 Task: Create in the project AgileGenie in Backlog an issue 'Develop a new tool for automated testing of web application performance under high traffic and load conditions', assign it to team member softage.4@softage.net and change the status to IN PROGRESS. Create in the project AgileGenie in Backlog an issue 'Upgrade the user interface of a web application to improve usability and user experience', assign it to team member softage.1@softage.net and change the status to IN PROGRESS
Action: Mouse moved to (224, 57)
Screenshot: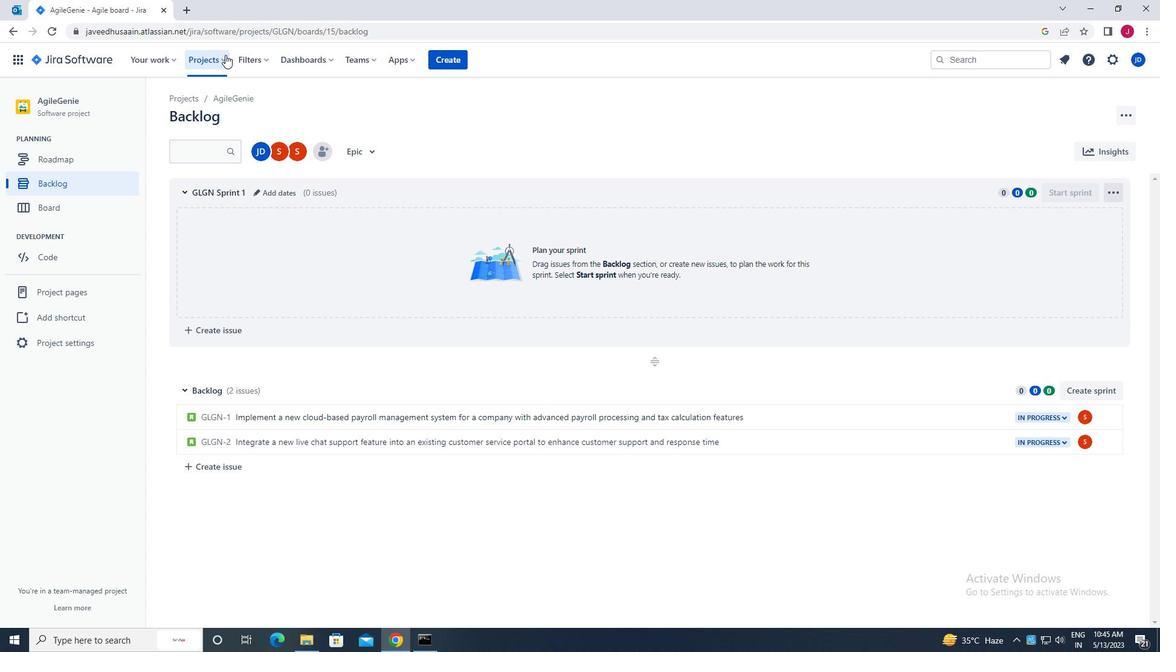 
Action: Mouse pressed left at (224, 57)
Screenshot: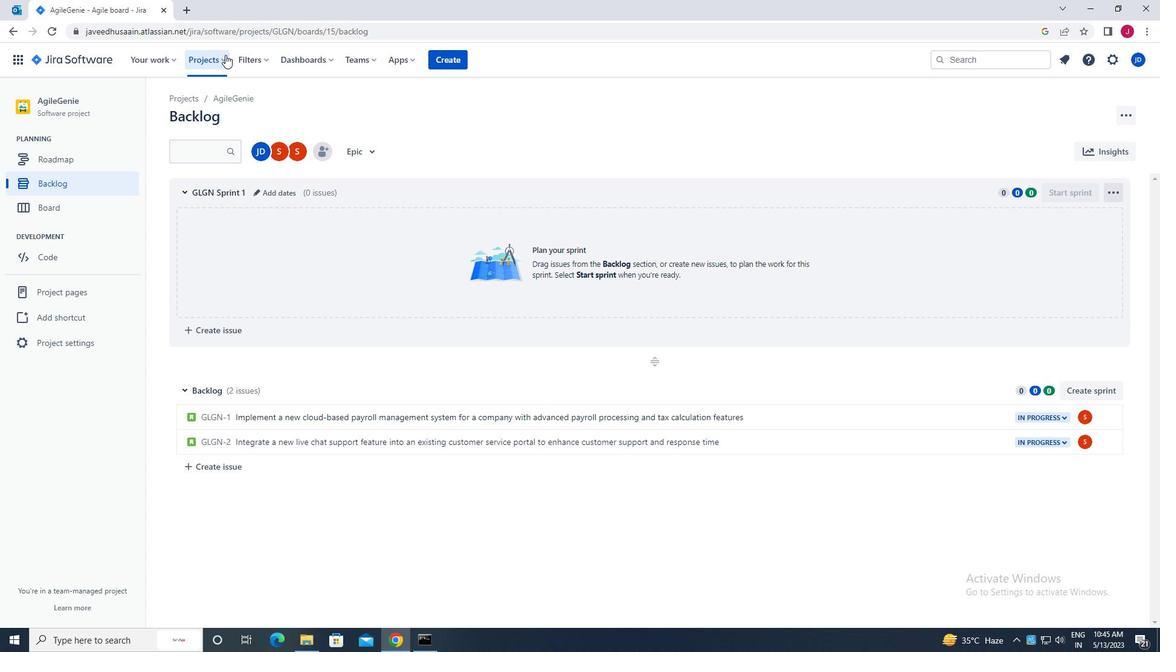 
Action: Mouse moved to (240, 113)
Screenshot: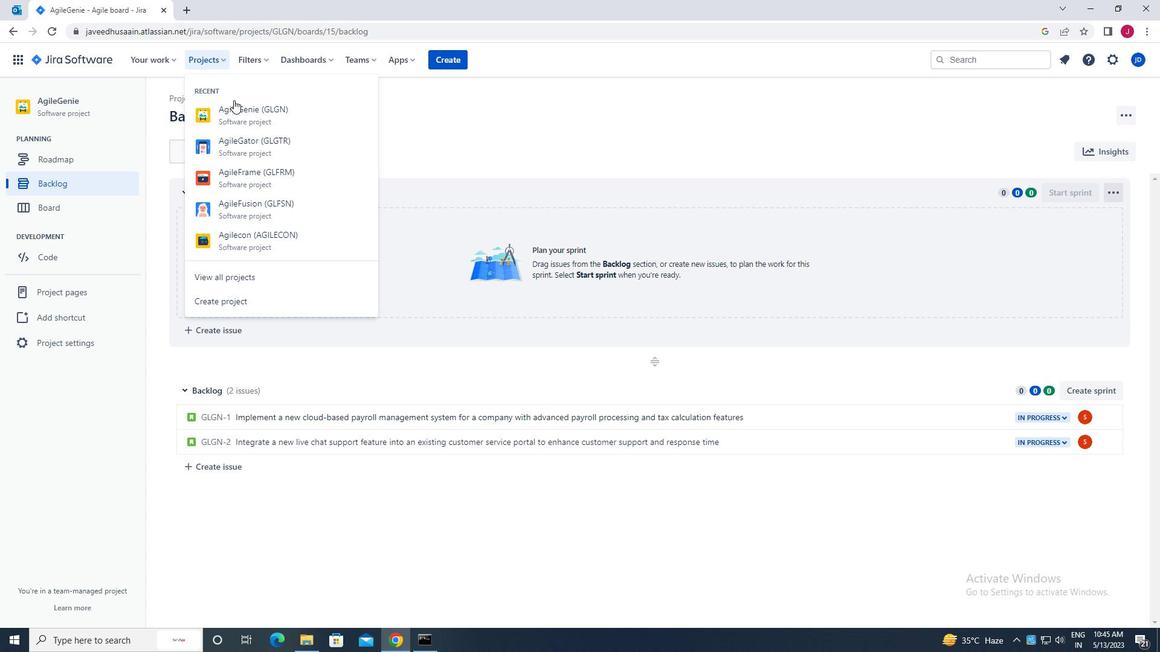 
Action: Mouse pressed left at (240, 113)
Screenshot: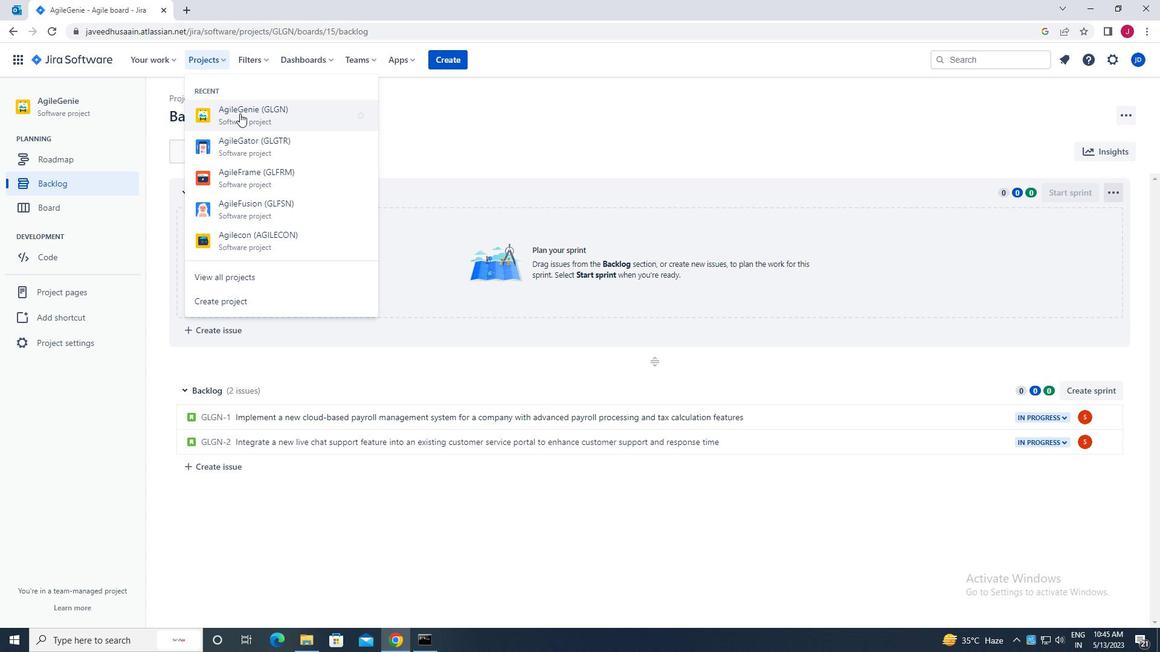 
Action: Mouse moved to (83, 183)
Screenshot: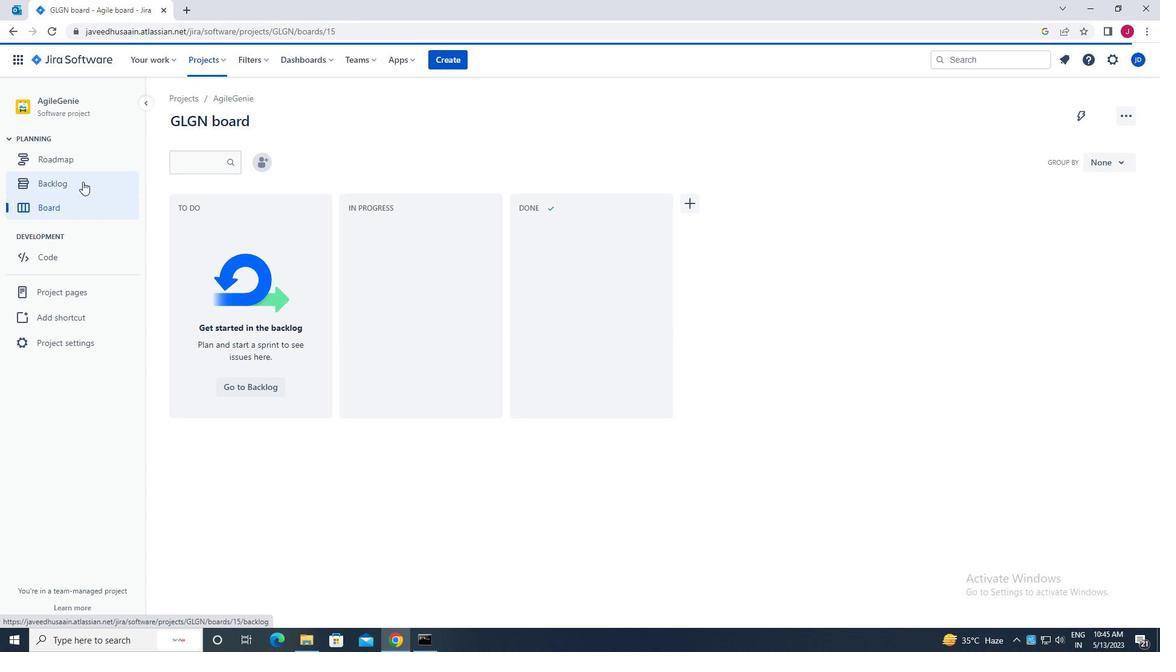 
Action: Mouse pressed left at (83, 183)
Screenshot: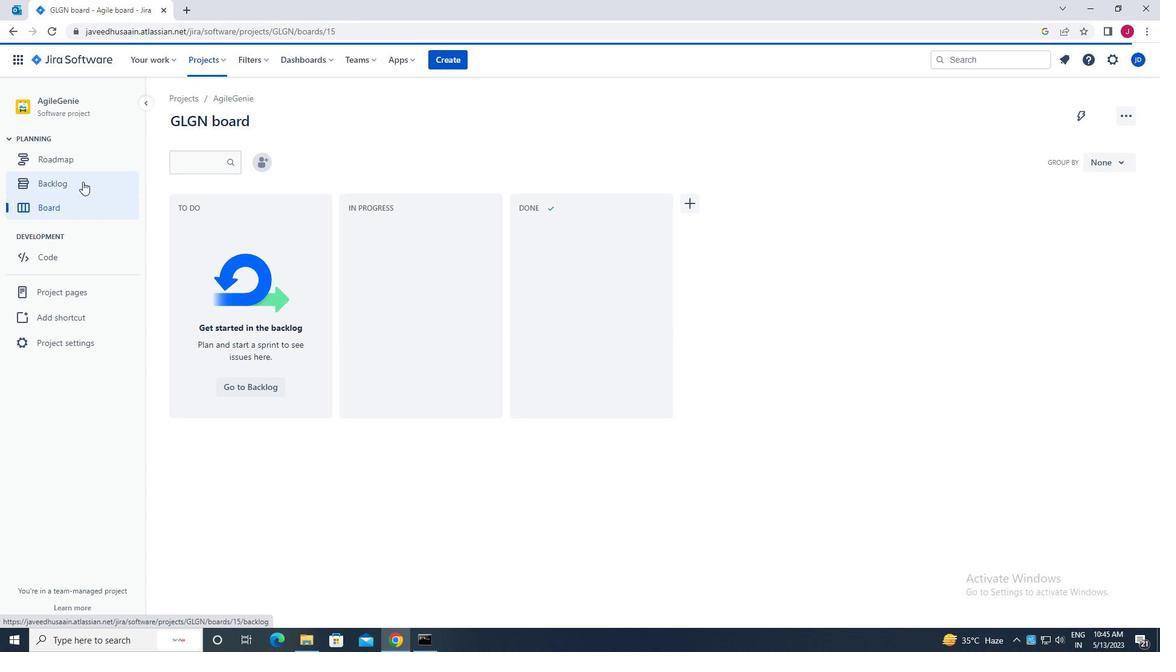 
Action: Mouse moved to (386, 307)
Screenshot: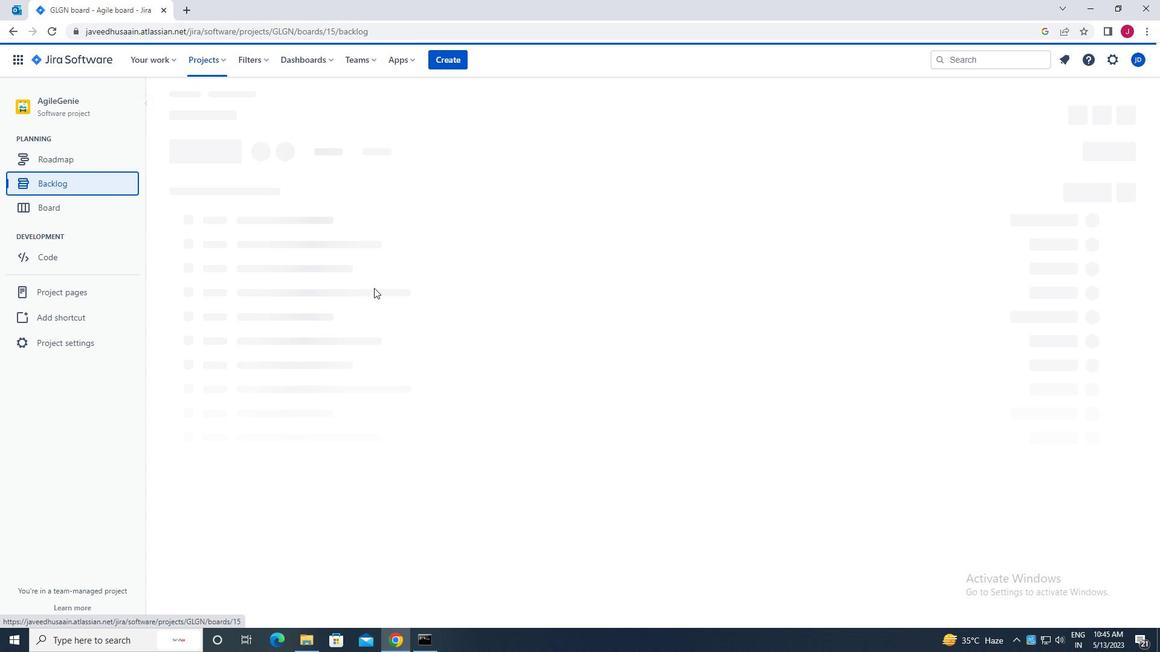 
Action: Mouse scrolled (386, 306) with delta (0, 0)
Screenshot: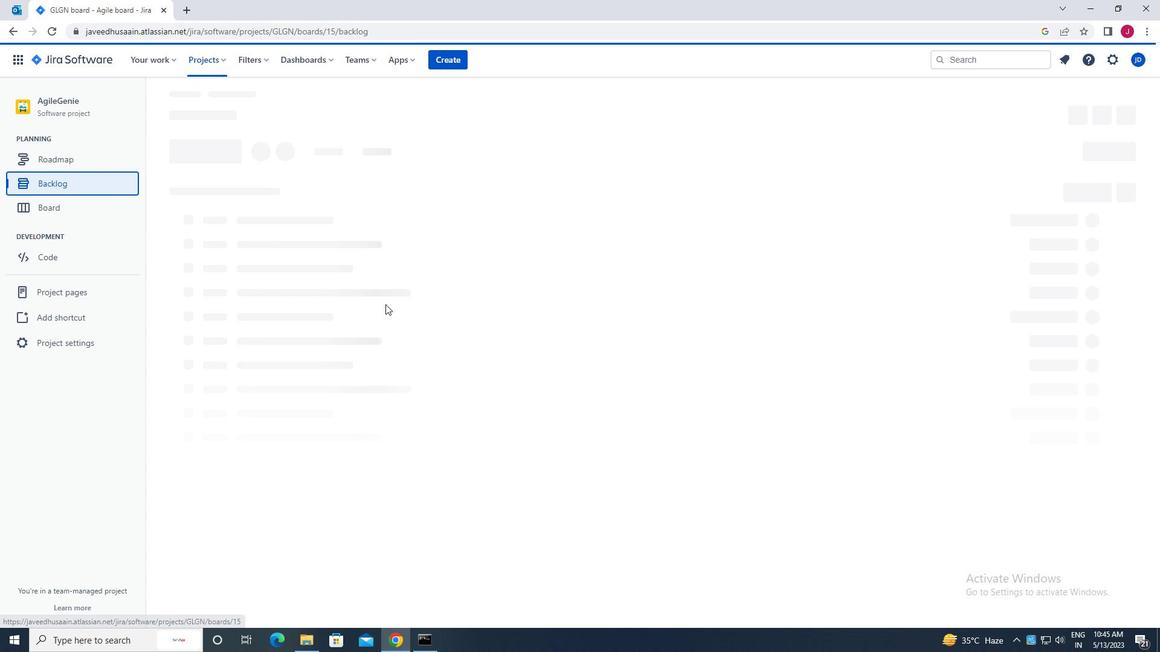 
Action: Mouse moved to (386, 307)
Screenshot: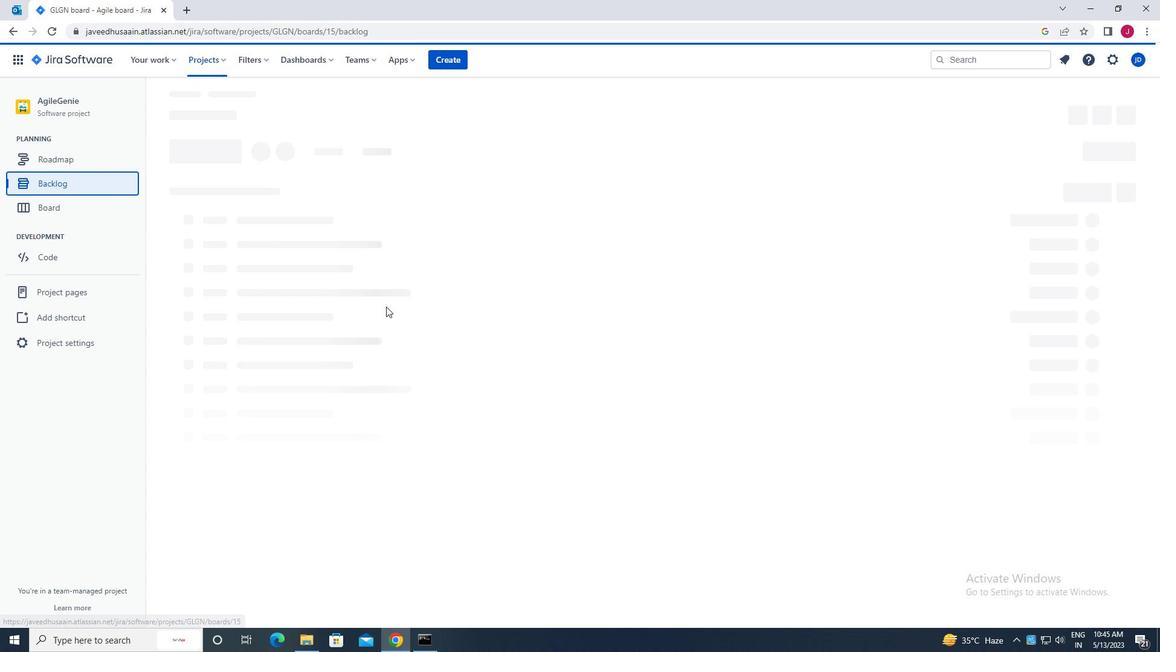 
Action: Mouse scrolled (386, 307) with delta (0, 0)
Screenshot: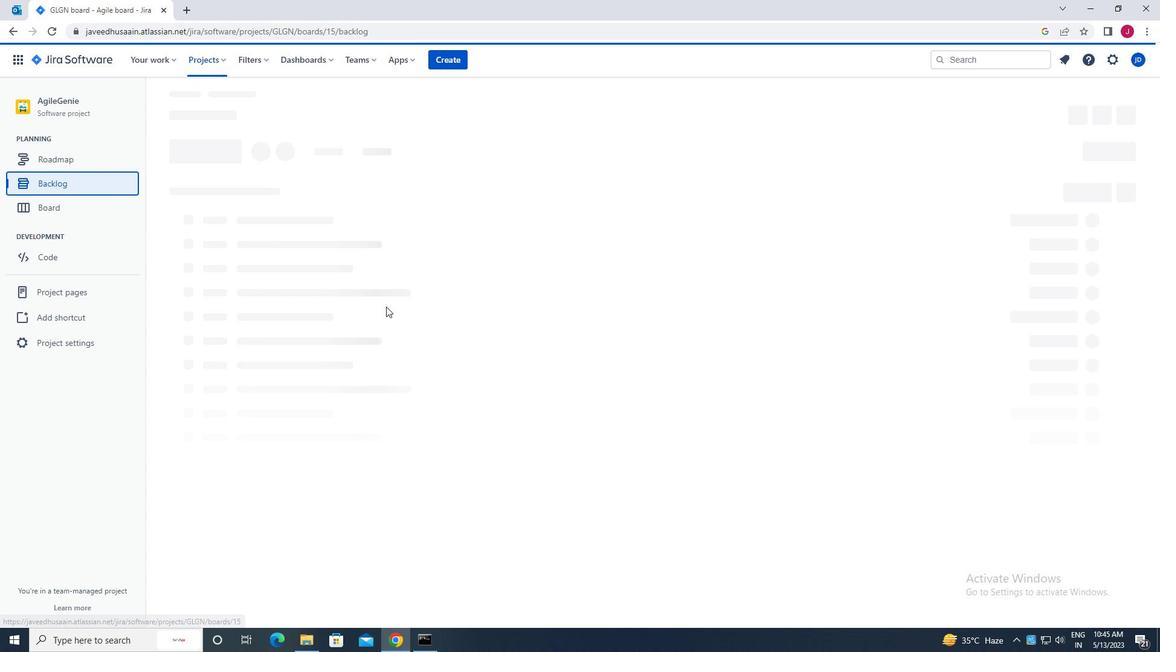
Action: Mouse scrolled (386, 307) with delta (0, 0)
Screenshot: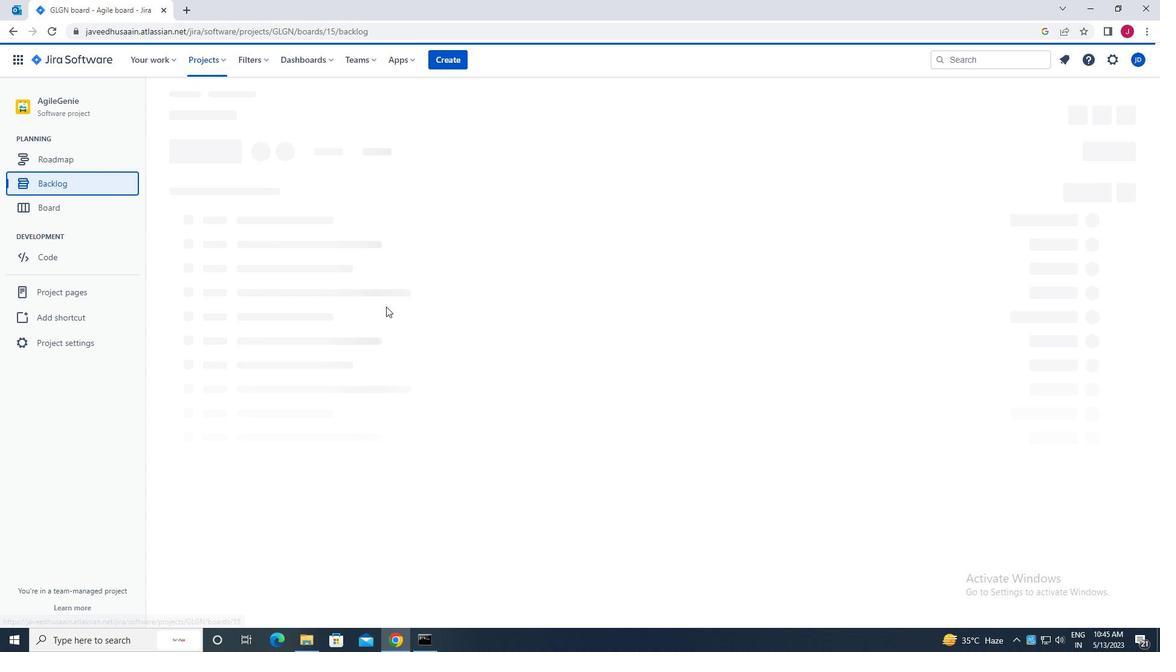 
Action: Mouse moved to (233, 462)
Screenshot: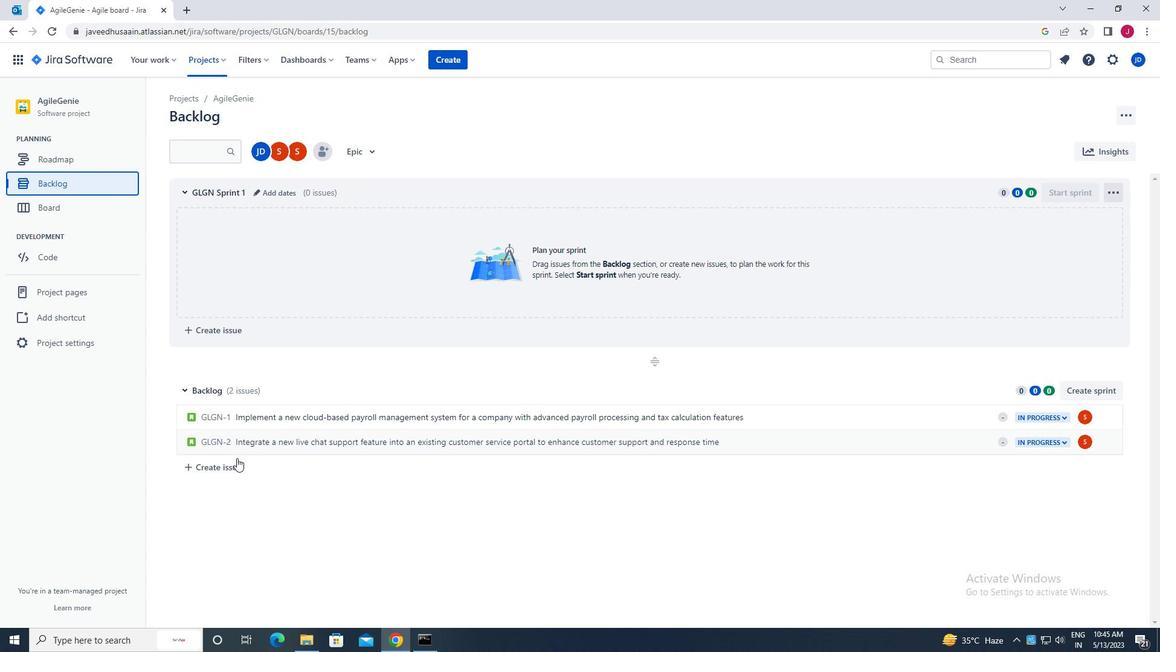 
Action: Mouse pressed left at (233, 462)
Screenshot: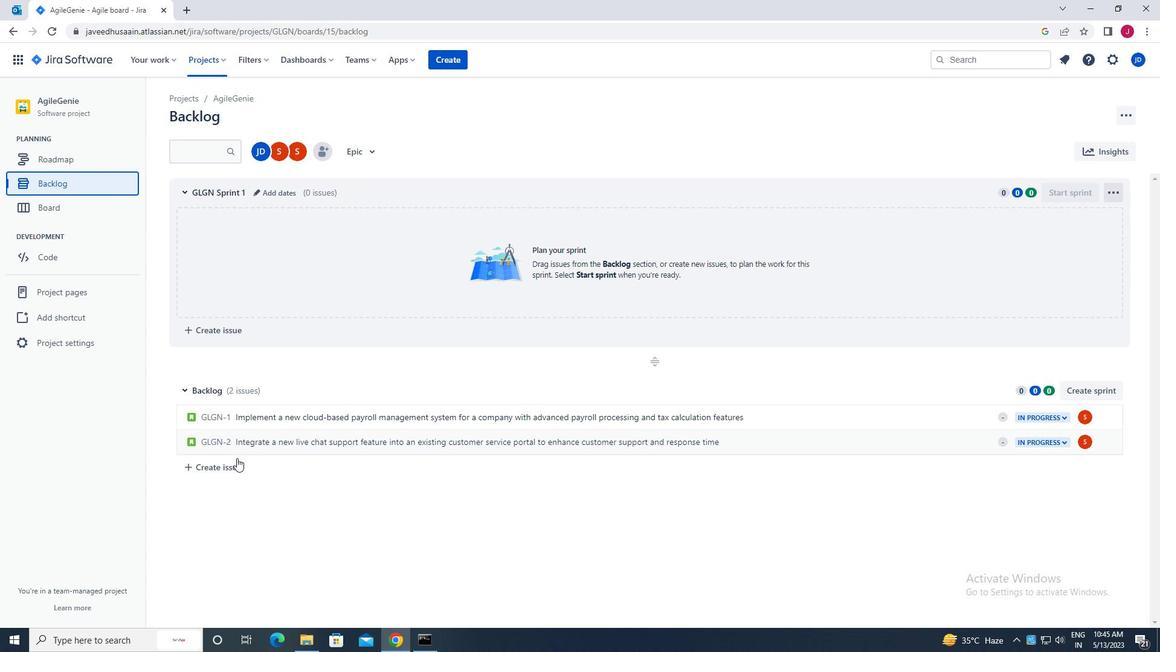 
Action: Mouse moved to (269, 464)
Screenshot: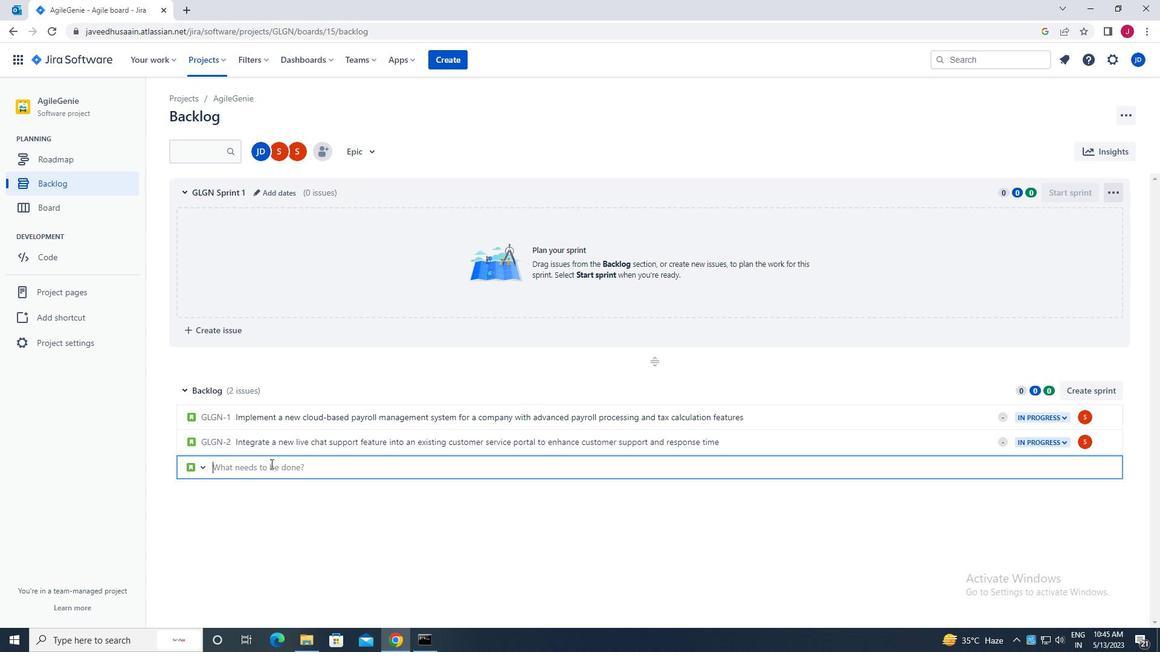 
Action: Key pressed d<Key.caps_lock>evelop<Key.space>a<Key.space>new<Key.space>tool<Key.space>for<Key.space>automated<Key.space>testing<Key.space>of<Key.space>web<Key.space>application<Key.space>performance<Key.space>under<Key.space>high<Key.space>traffic<Key.space>and<Key.space>load<Key.space>conditions<Key.enter>
Screenshot: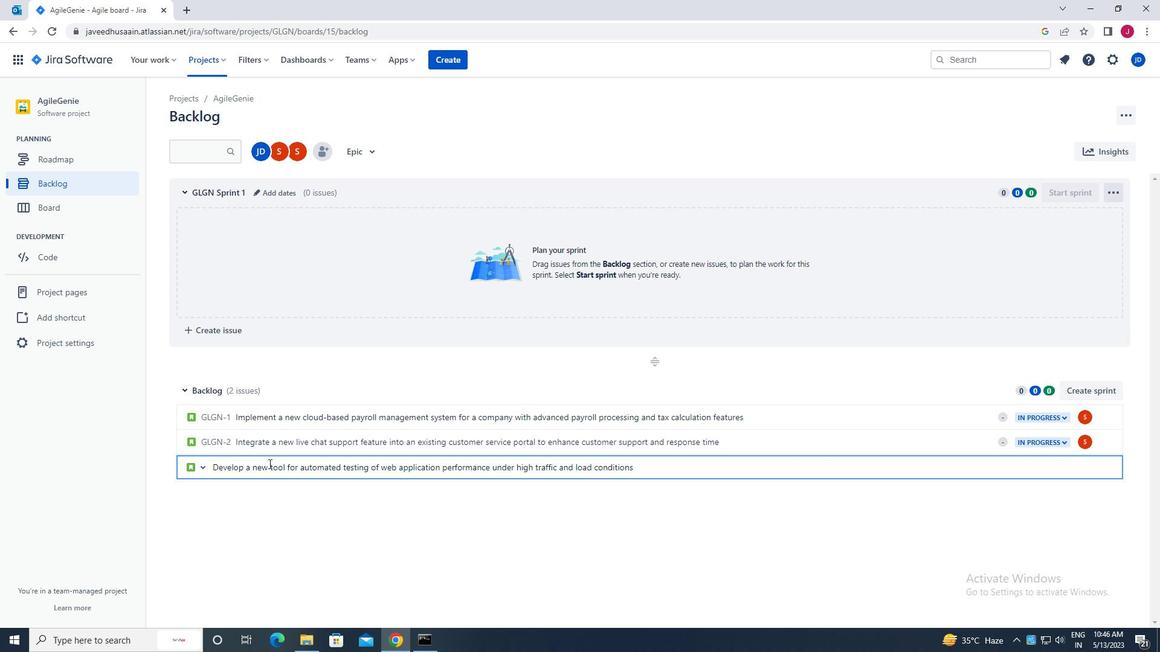 
Action: Mouse moved to (1084, 465)
Screenshot: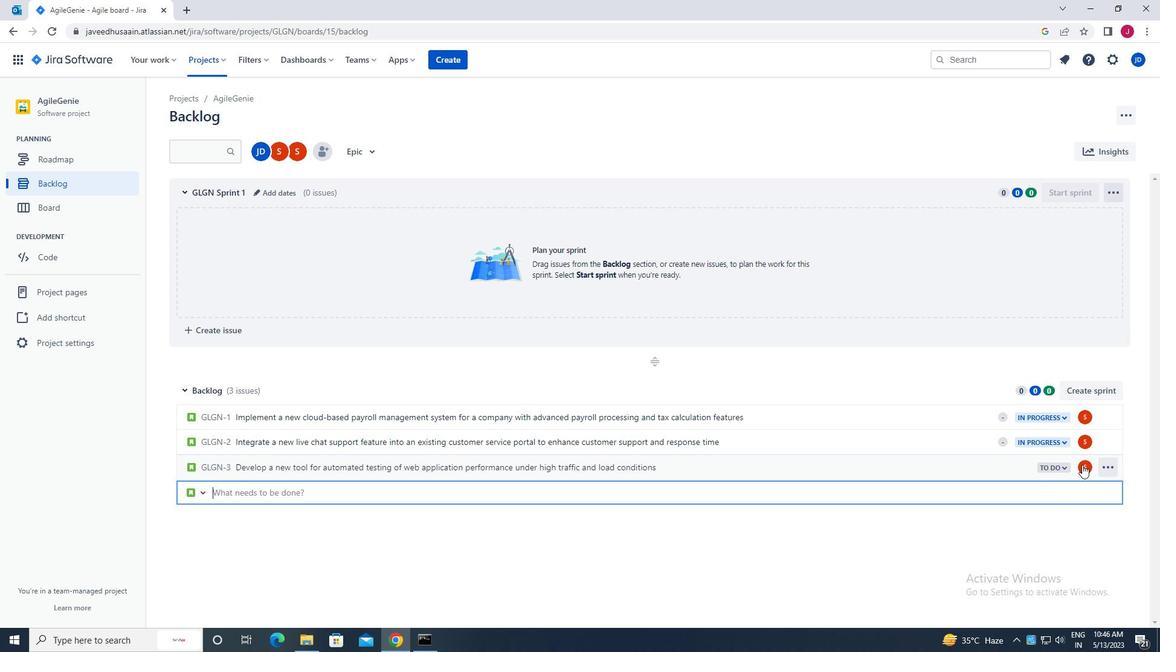 
Action: Mouse pressed left at (1084, 465)
Screenshot: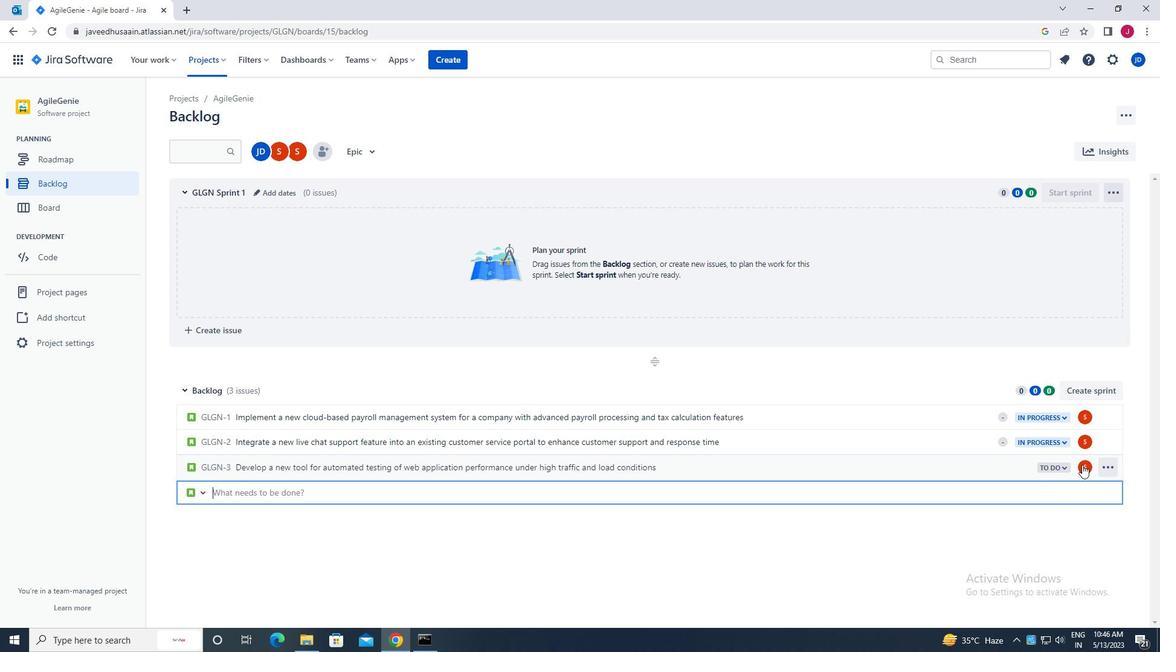 
Action: Mouse moved to (1004, 498)
Screenshot: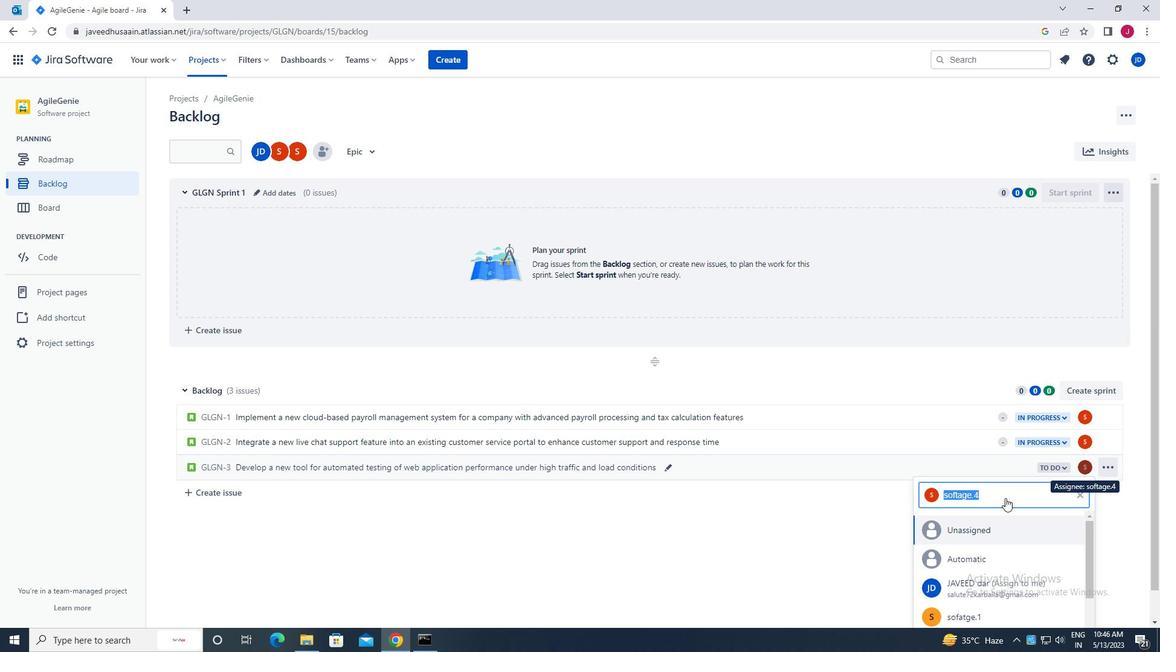 
Action: Key pressed soft
Screenshot: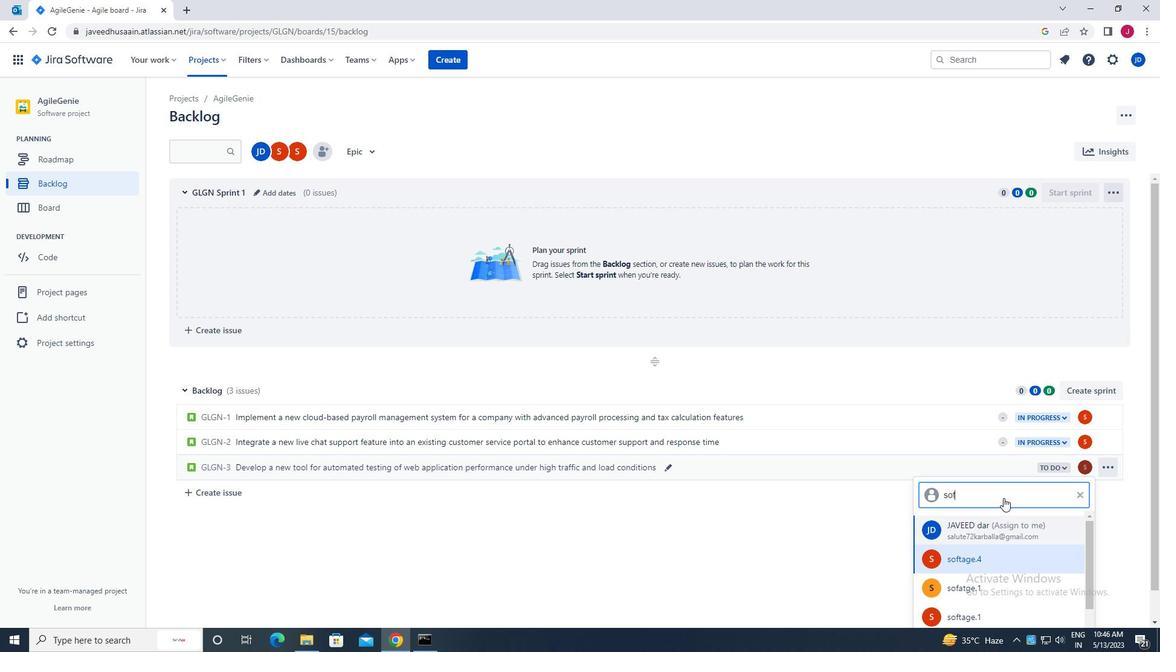 
Action: Mouse moved to (1021, 531)
Screenshot: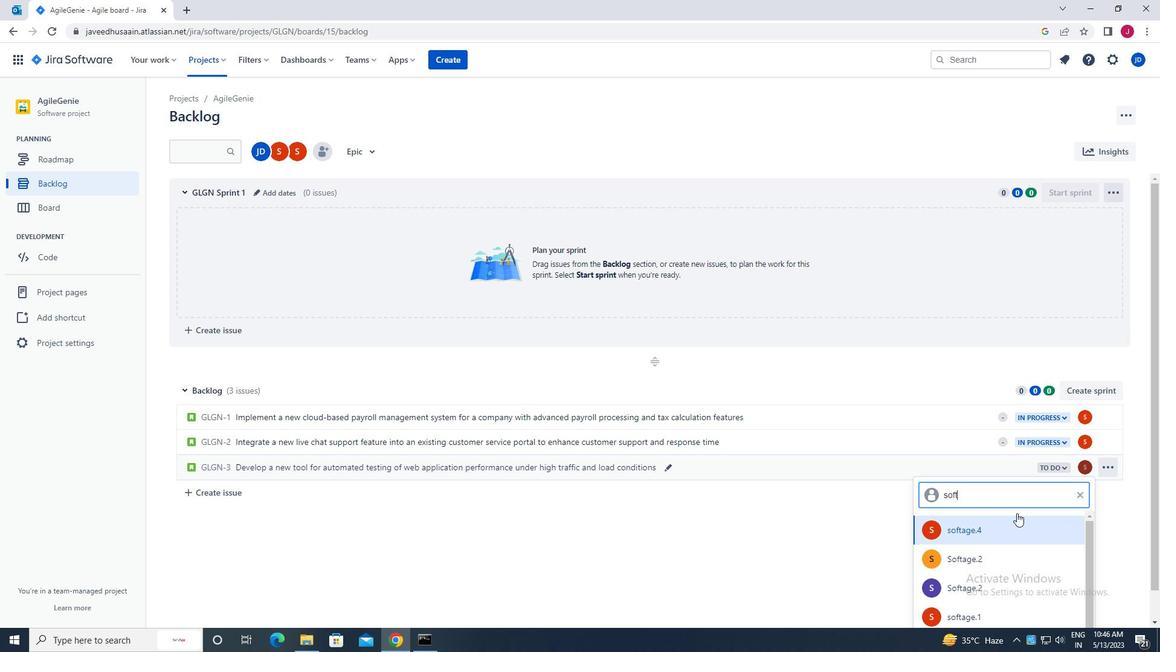 
Action: Mouse pressed left at (1021, 531)
Screenshot: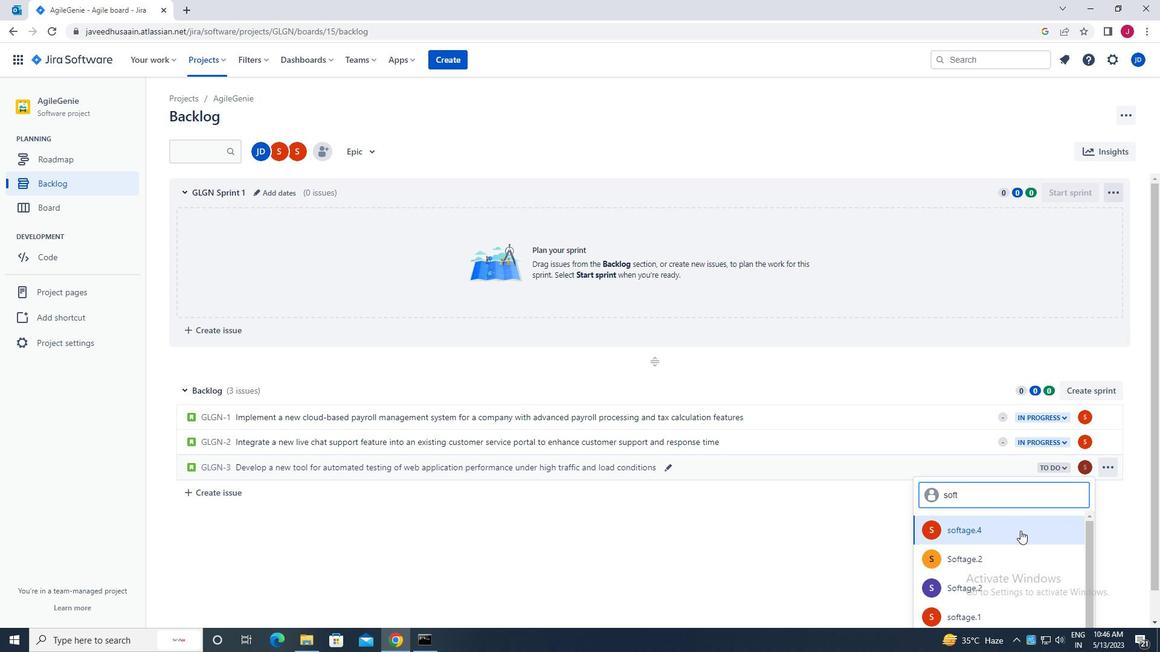 
Action: Mouse moved to (1057, 469)
Screenshot: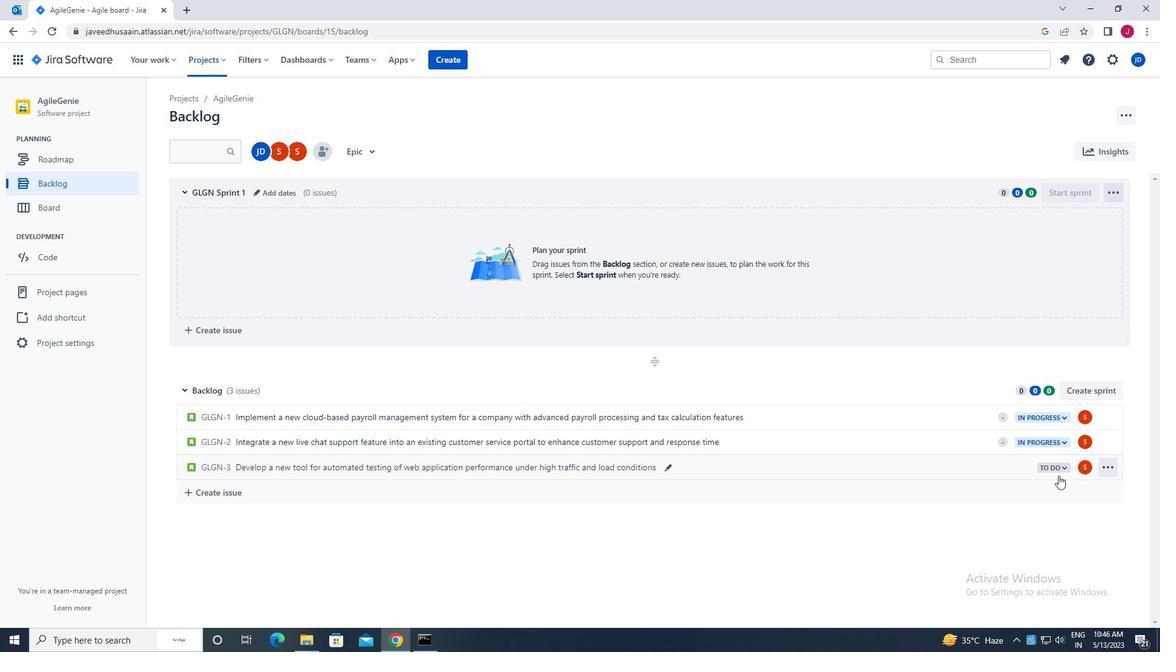 
Action: Mouse pressed left at (1057, 469)
Screenshot: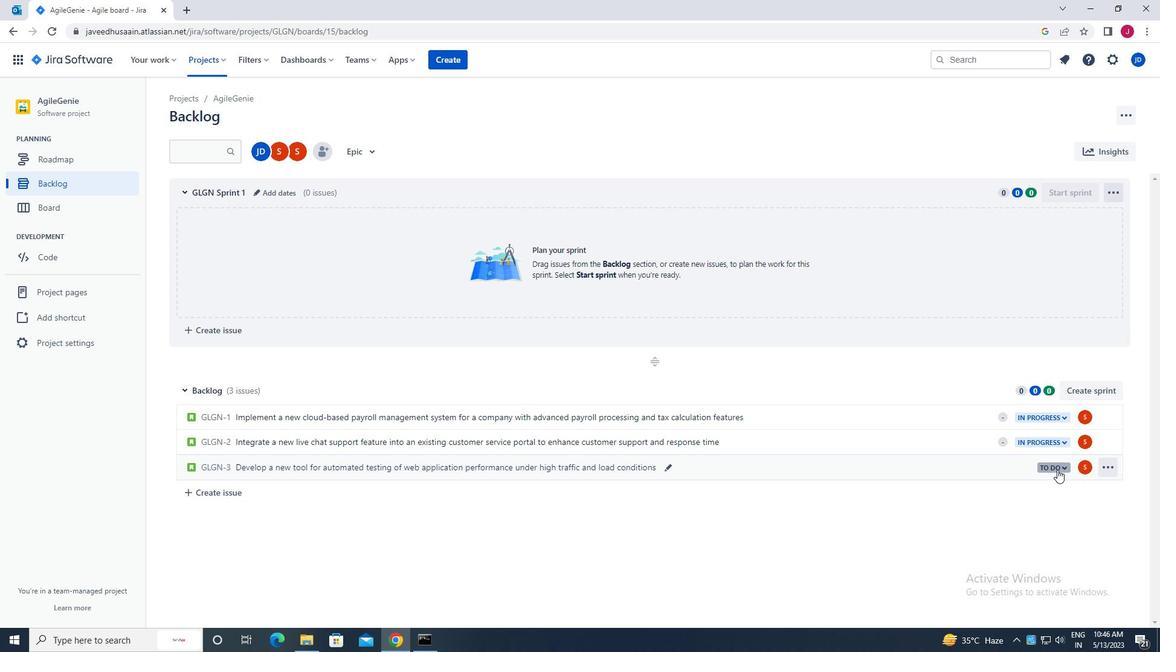 
Action: Mouse moved to (983, 490)
Screenshot: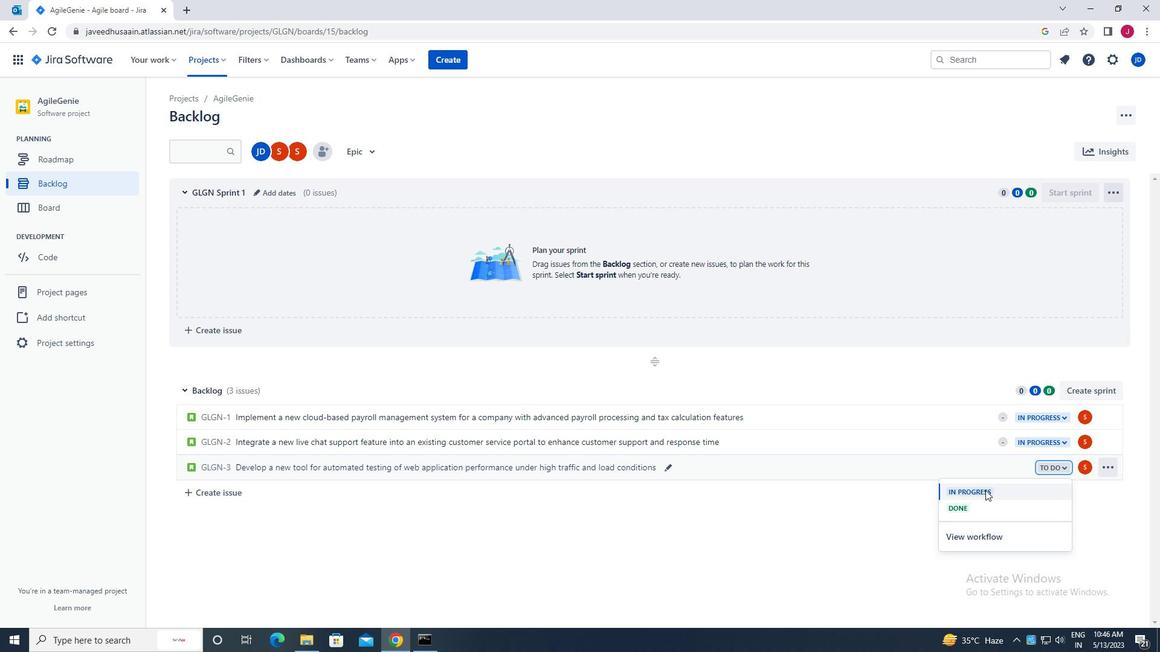 
Action: Mouse pressed left at (983, 490)
Screenshot: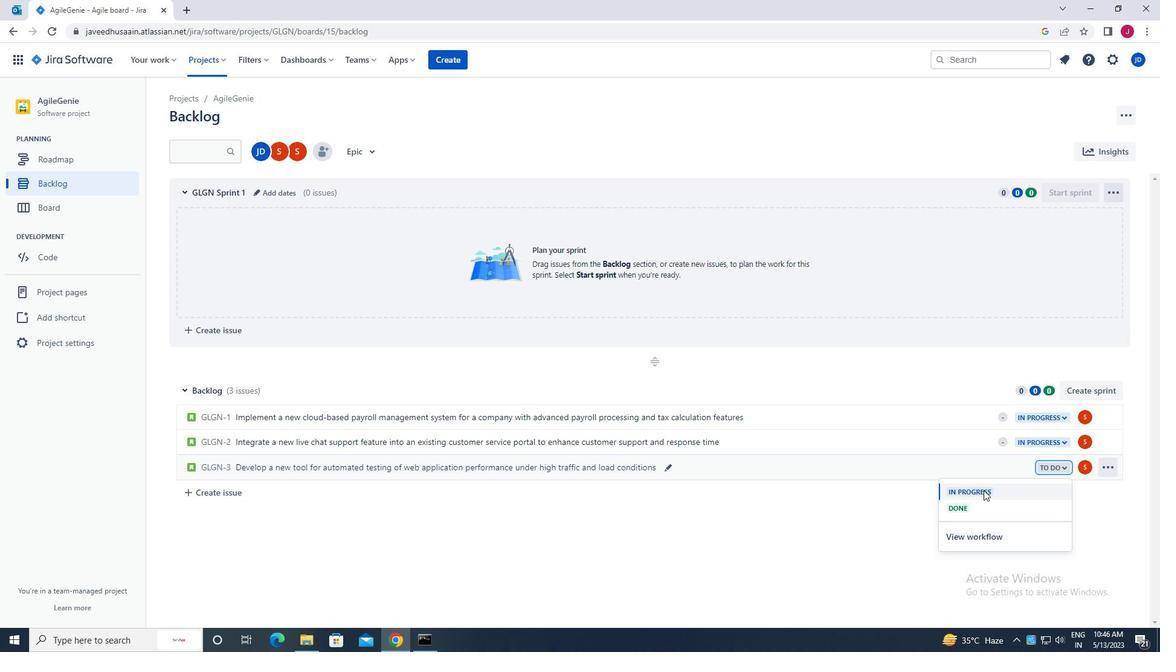 
Action: Mouse moved to (246, 495)
Screenshot: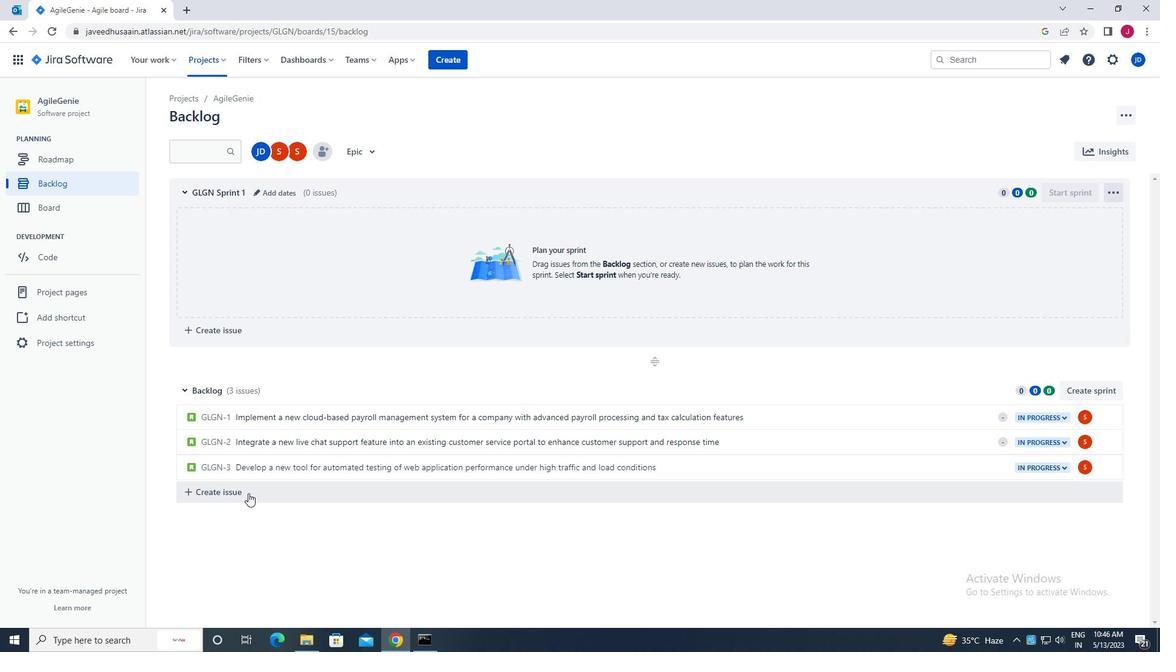 
Action: Mouse pressed left at (246, 495)
Screenshot: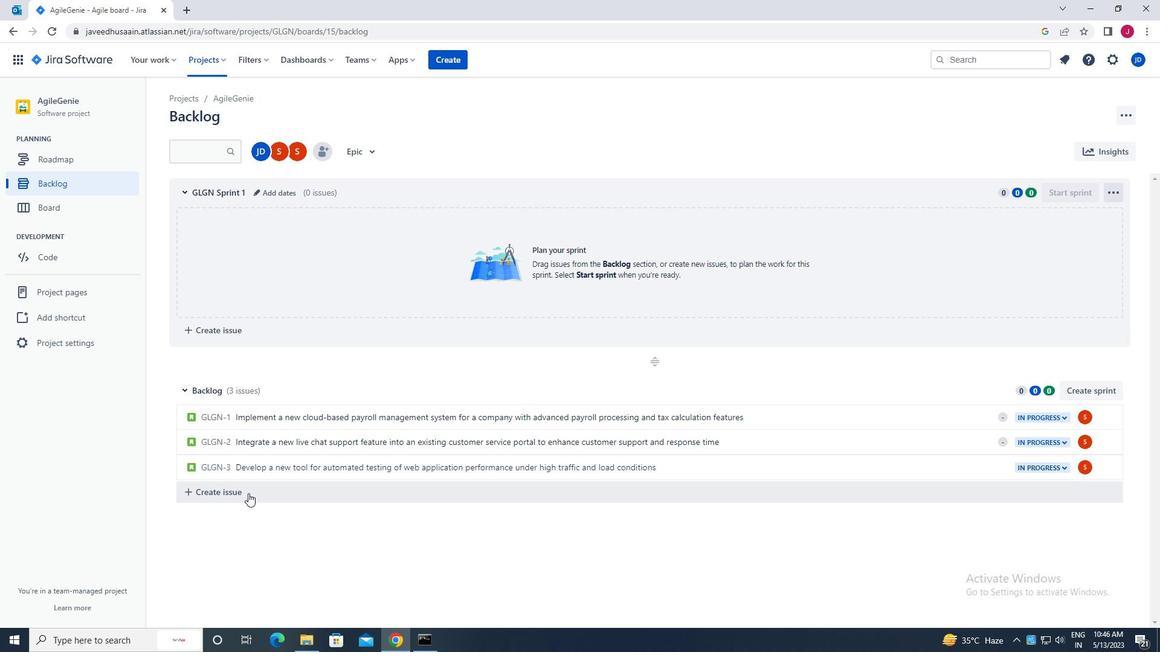 
Action: Mouse moved to (302, 492)
Screenshot: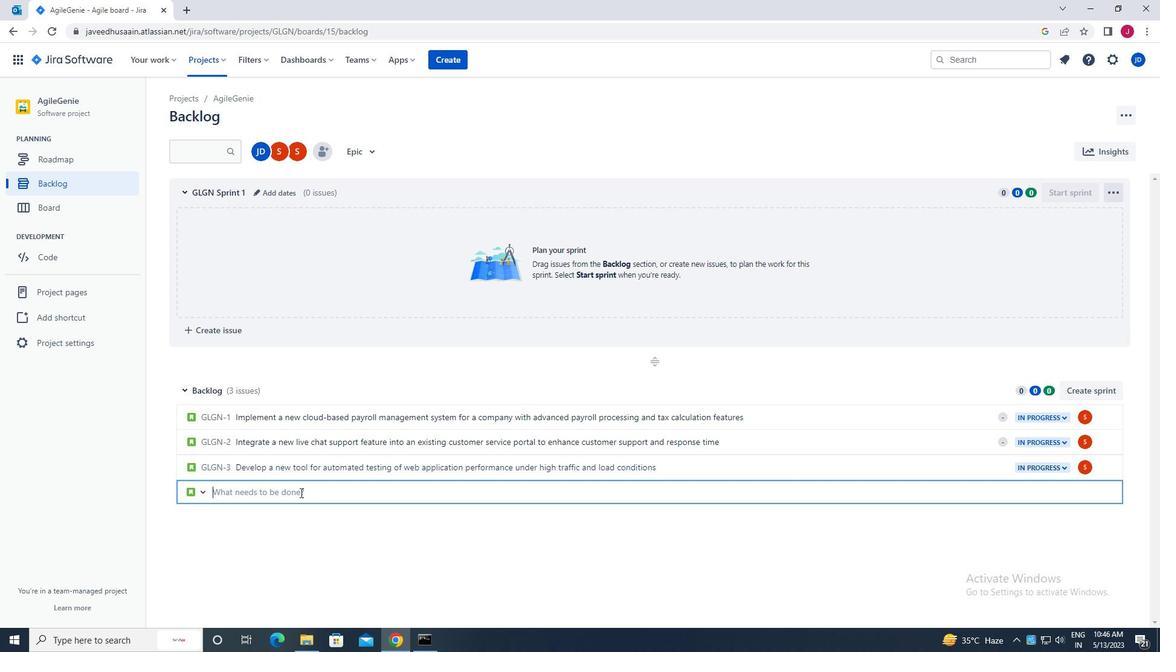 
Action: Key pressed <Key.caps_lock>u<Key.caps_lock>pgrade<Key.space>the<Key.space>user<Key.space>interface<Key.space>of<Key.space>a<Key.space>web<Key.space>application<Key.space>to<Key.space>improve<Key.space>usabiliy<Key.backspace>ty<Key.space>and<Key.space>user<Key.space>experience<Key.enter>
Screenshot: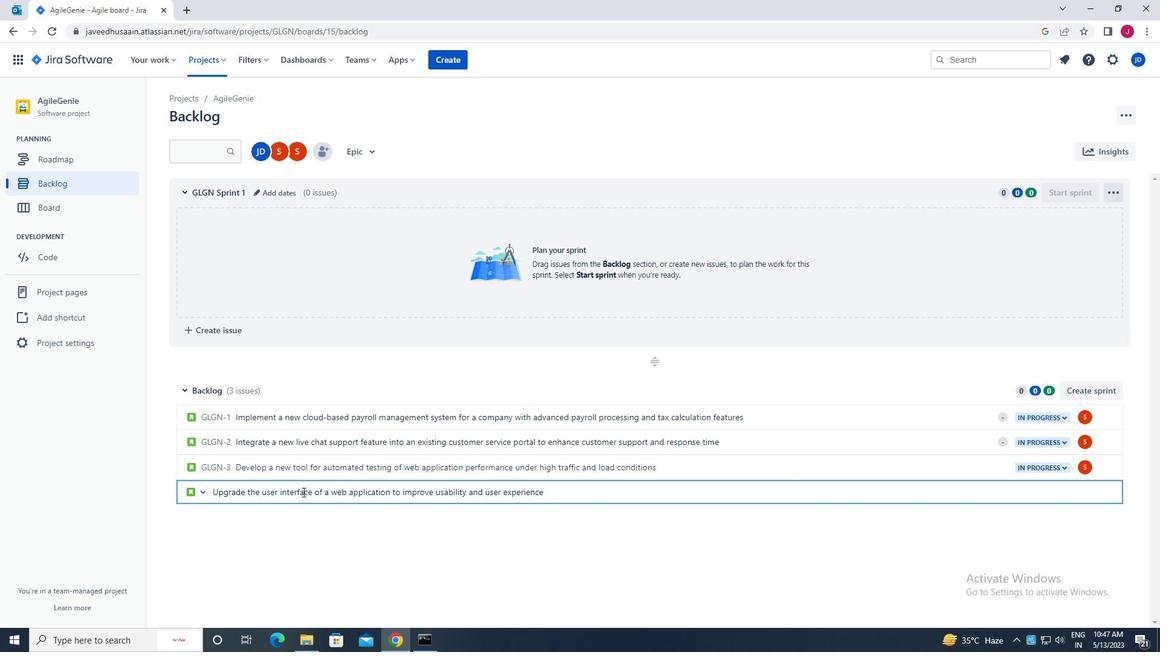 
Action: Mouse moved to (1086, 492)
Screenshot: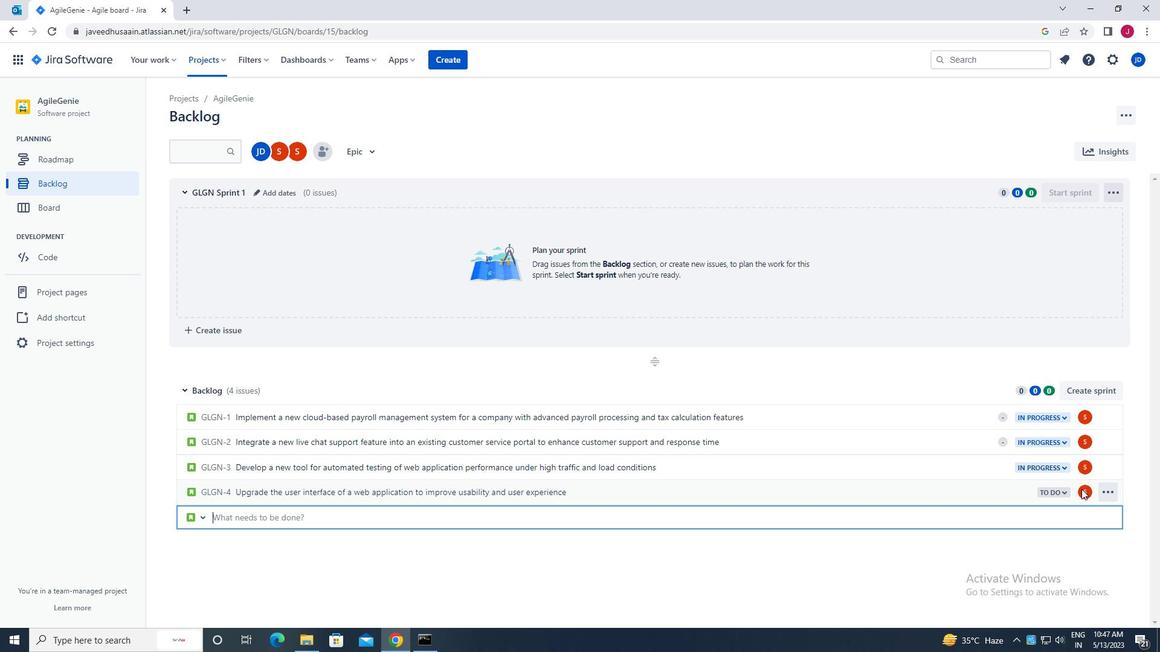 
Action: Mouse pressed left at (1086, 492)
Screenshot: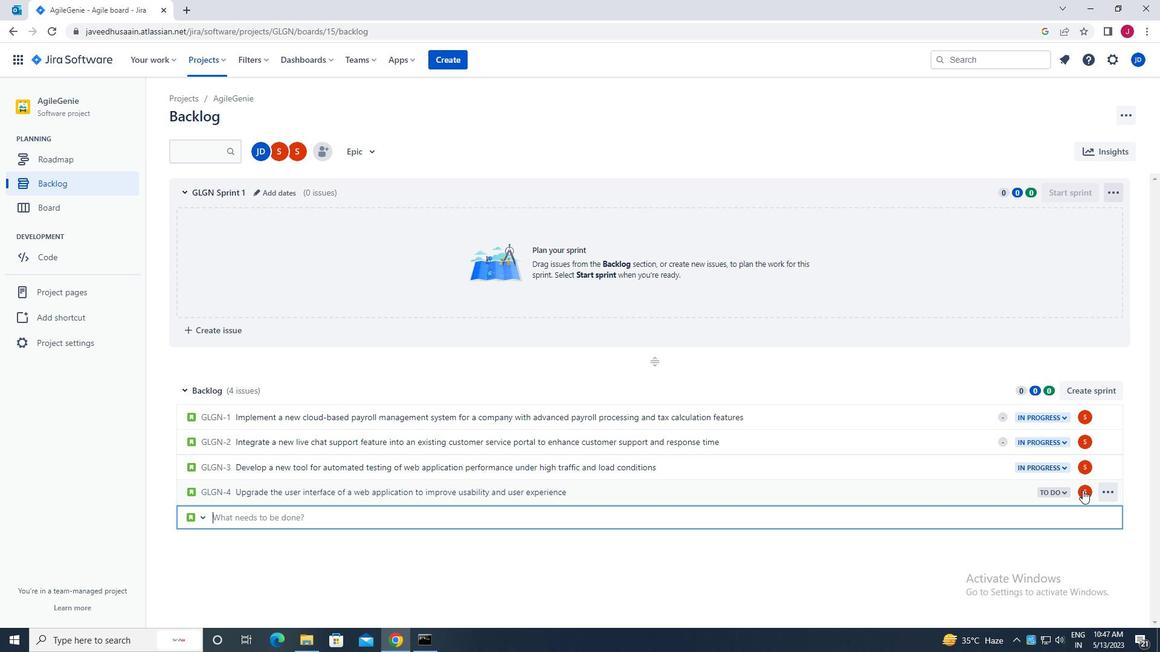 
Action: Mouse moved to (982, 510)
Screenshot: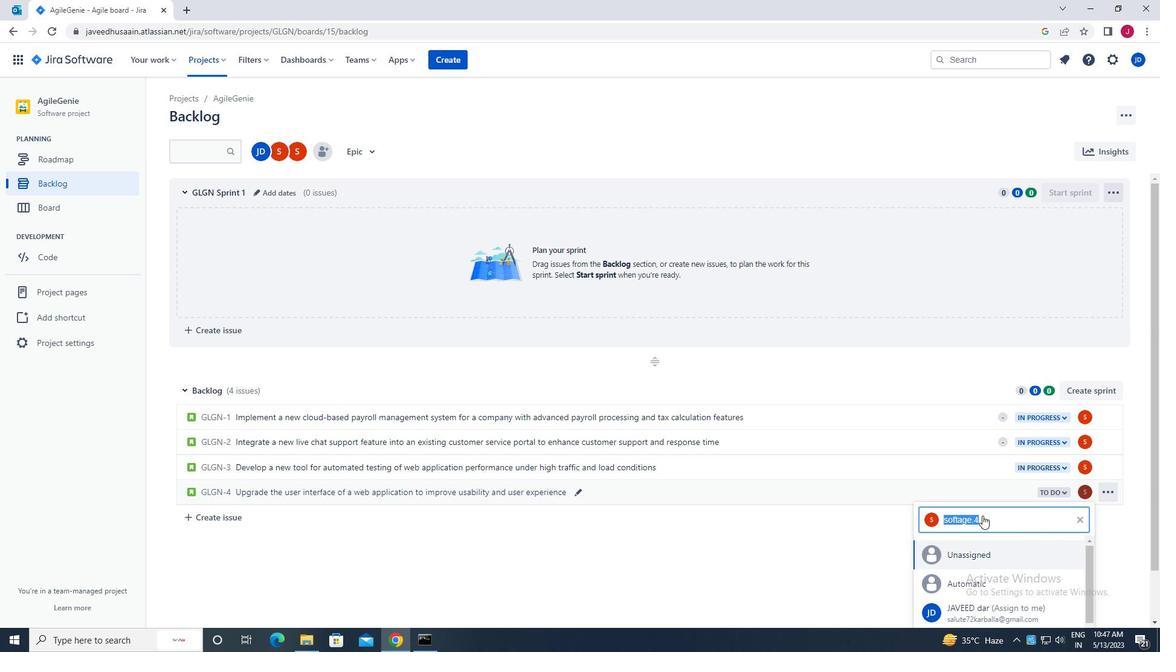 
Action: Key pressed soft
Screenshot: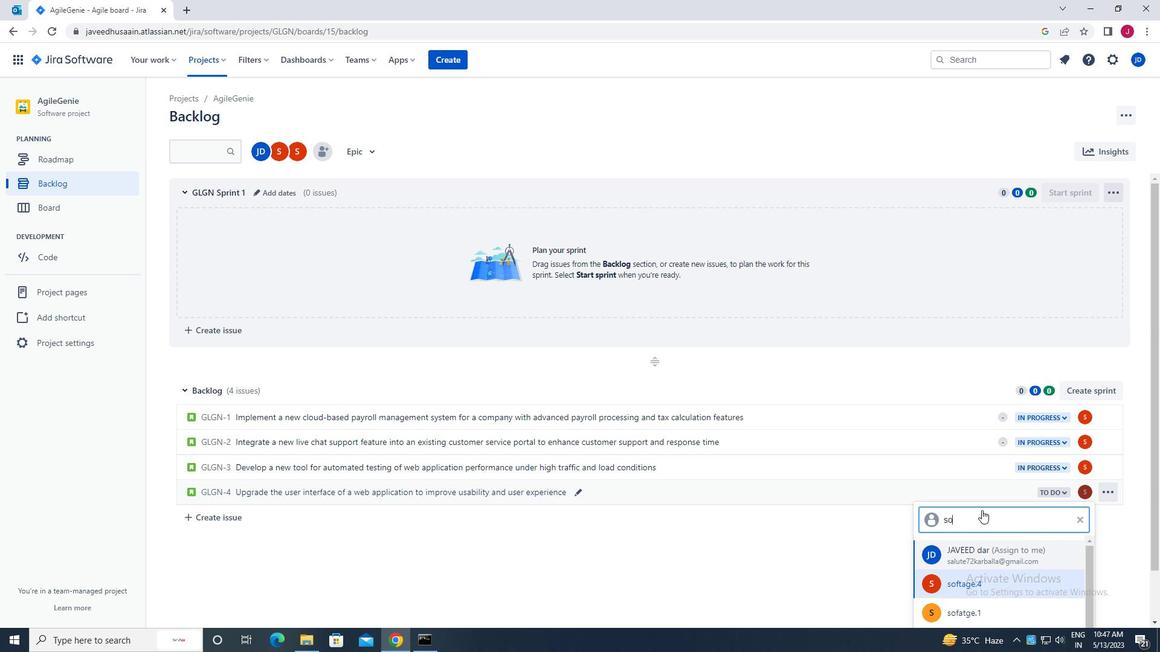 
Action: Mouse moved to (996, 567)
Screenshot: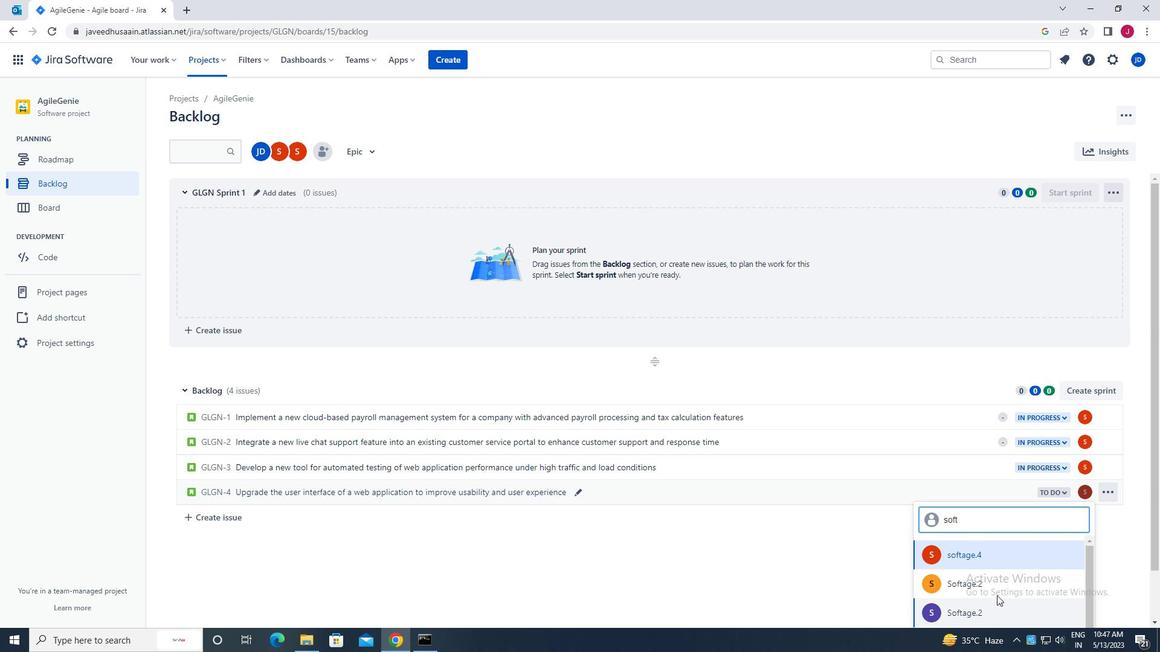 
Action: Mouse scrolled (996, 567) with delta (0, 0)
Screenshot: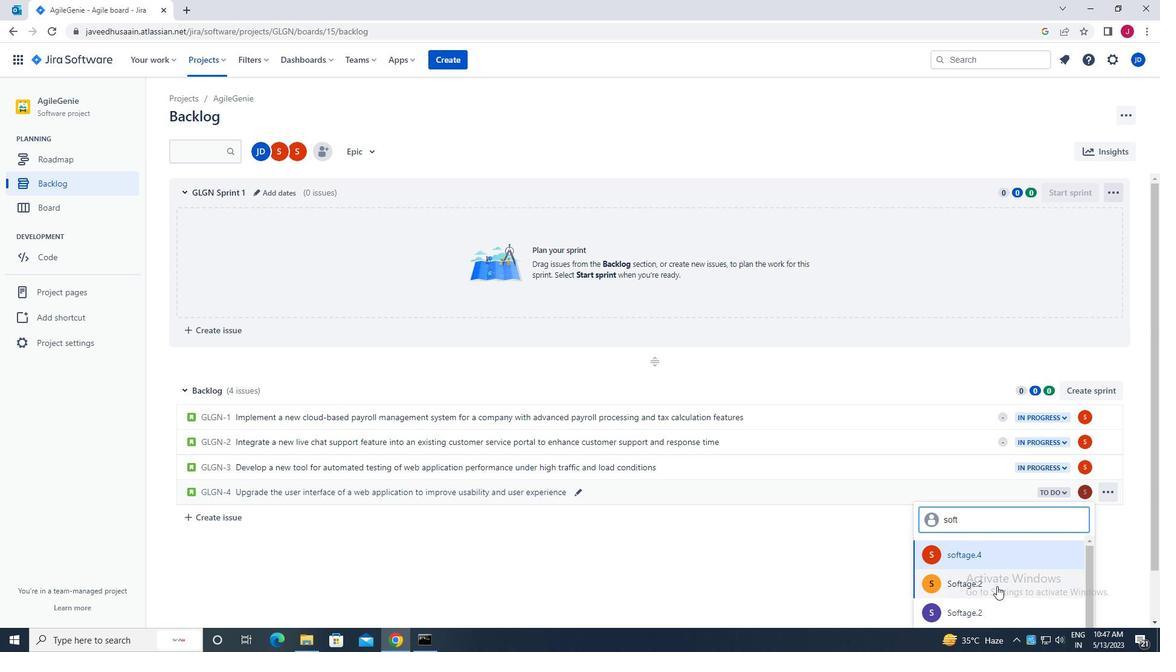 
Action: Mouse scrolled (996, 567) with delta (0, 0)
Screenshot: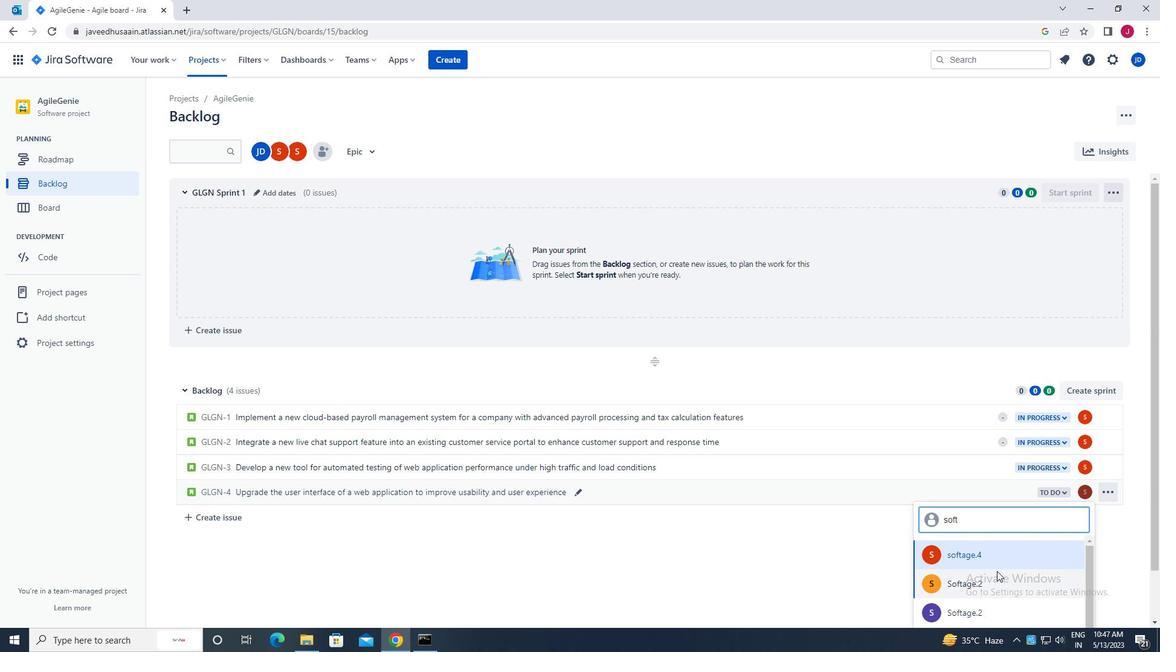 
Action: Mouse scrolled (996, 567) with delta (0, 0)
Screenshot: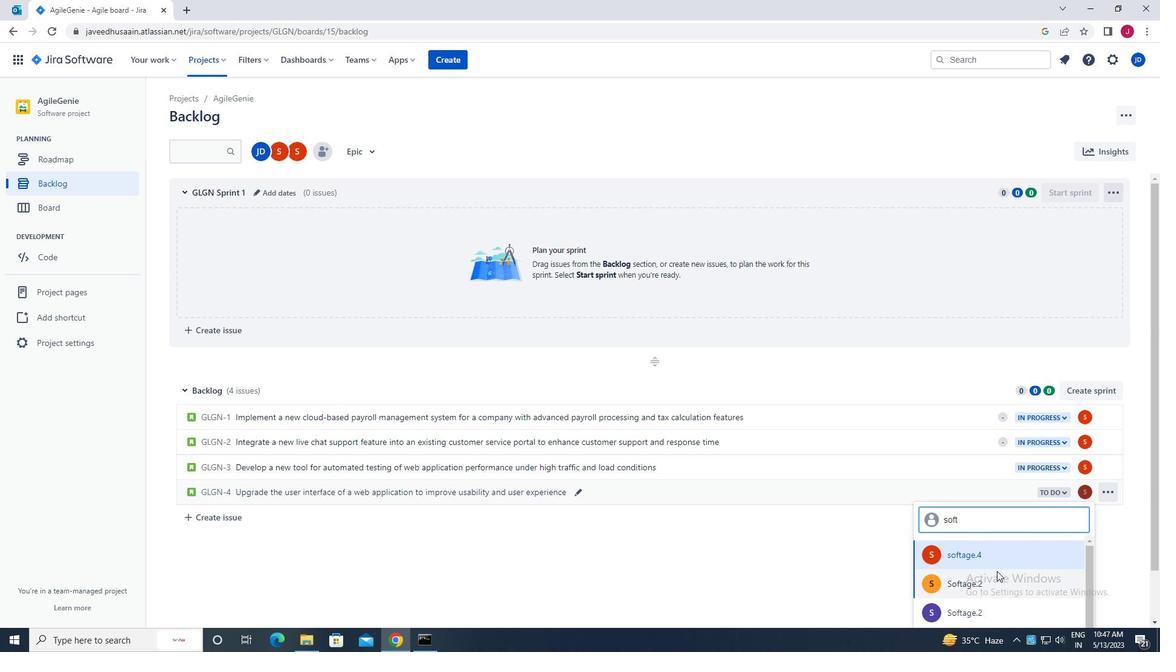 
Action: Mouse scrolled (996, 567) with delta (0, 0)
Screenshot: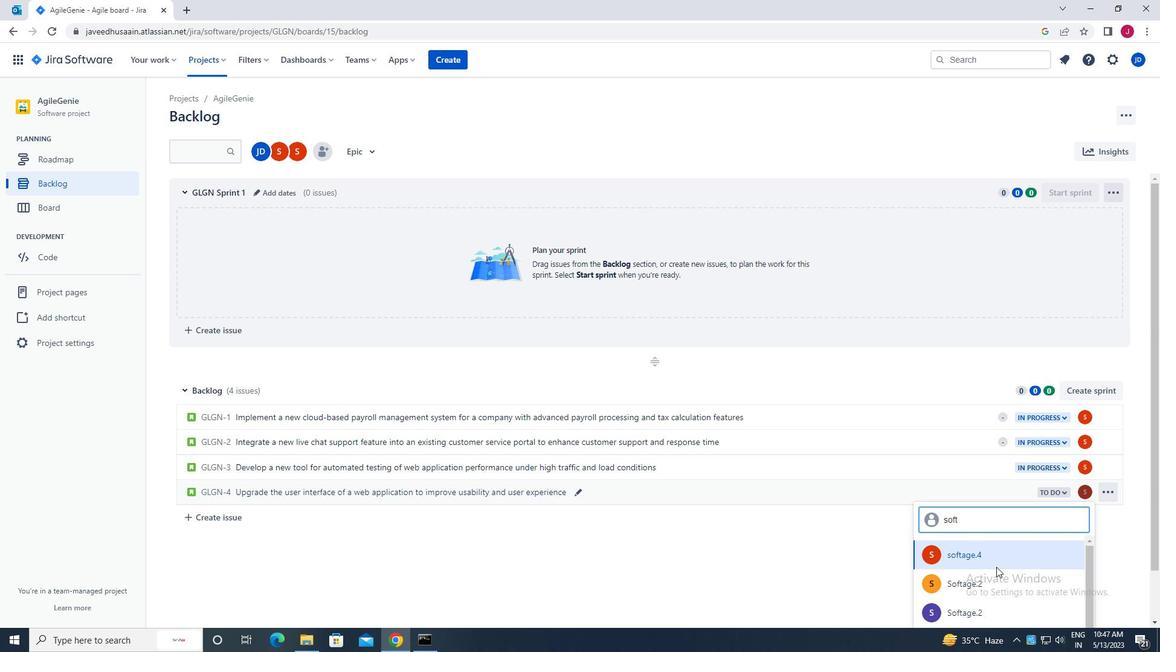 
Action: Mouse moved to (987, 593)
Screenshot: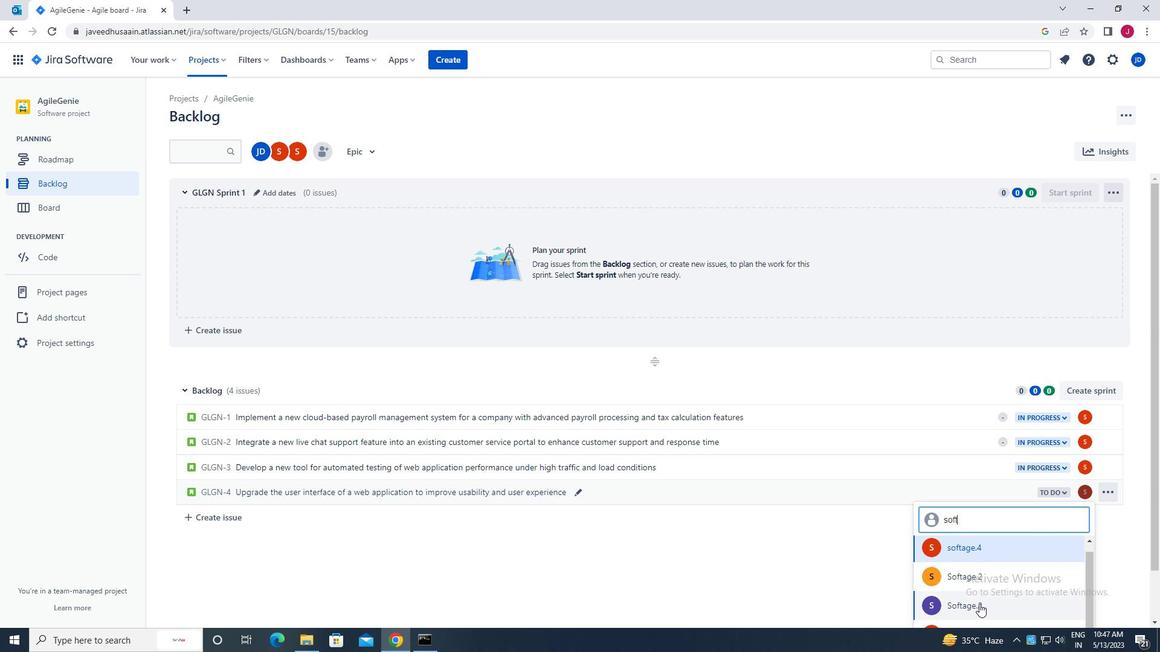 
Action: Mouse scrolled (987, 593) with delta (0, 0)
Screenshot: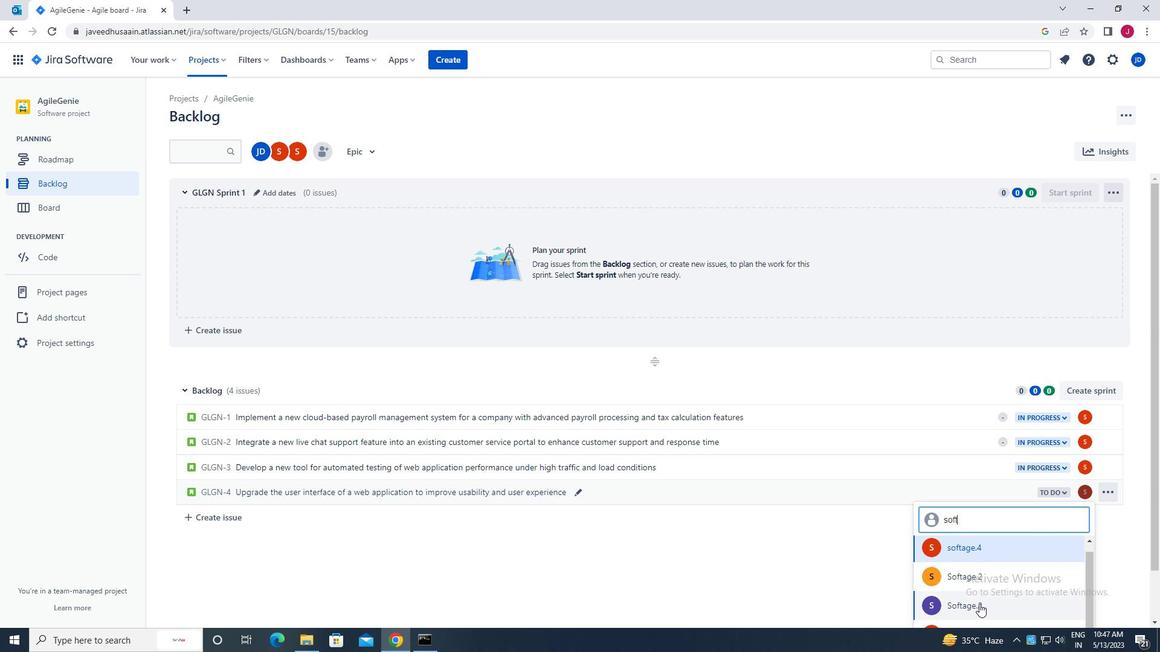
Action: Mouse moved to (988, 591)
Screenshot: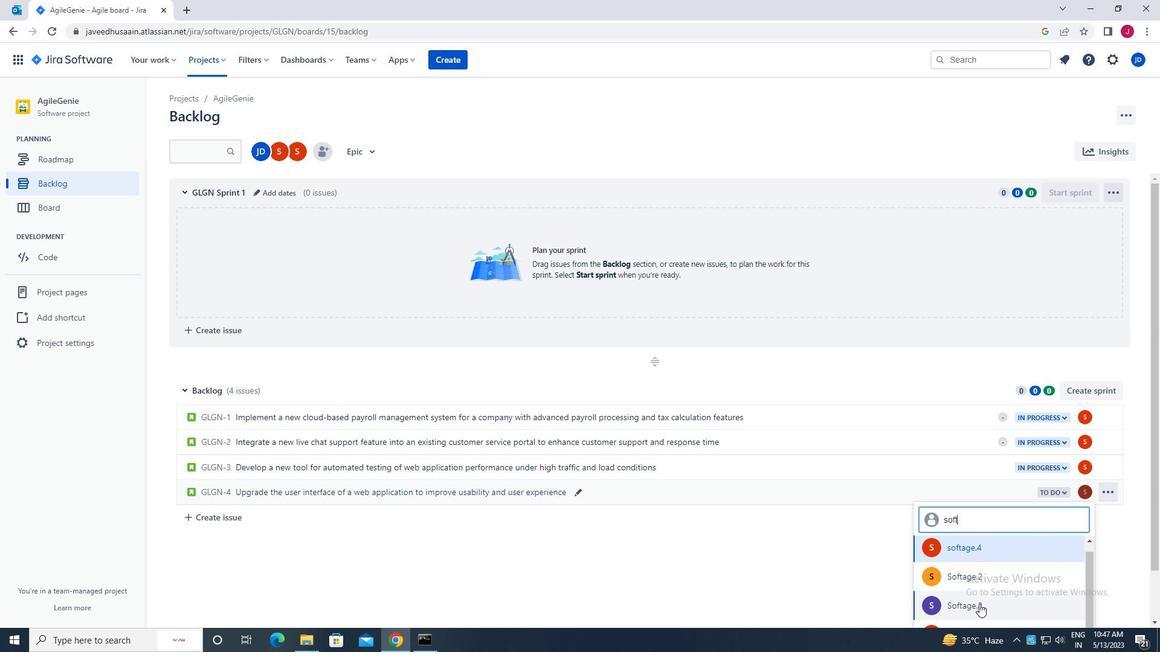 
Action: Mouse scrolled (988, 591) with delta (0, 0)
Screenshot: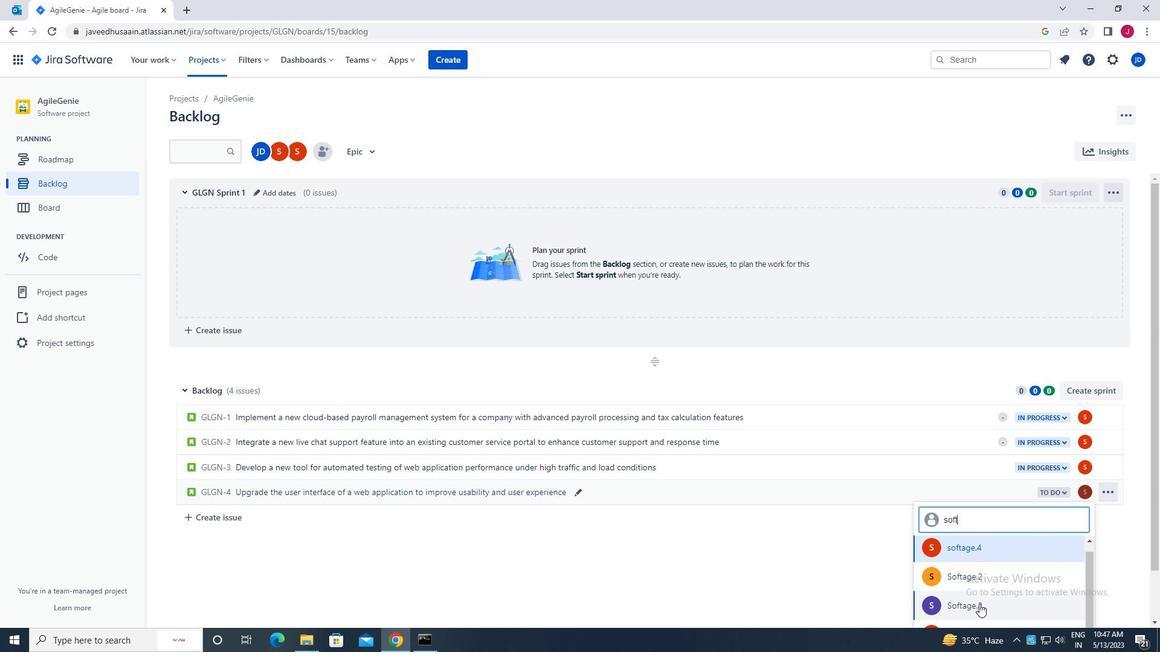 
Action: Mouse moved to (1137, 593)
Screenshot: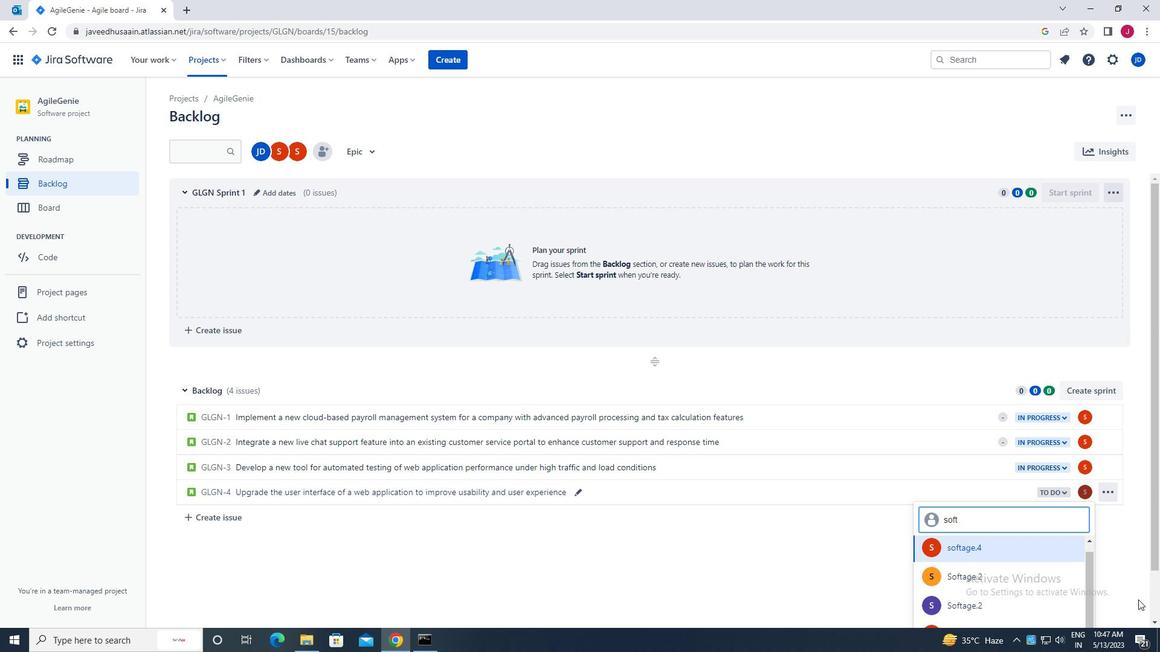 
Action: Mouse scrolled (1137, 592) with delta (0, 0)
Screenshot: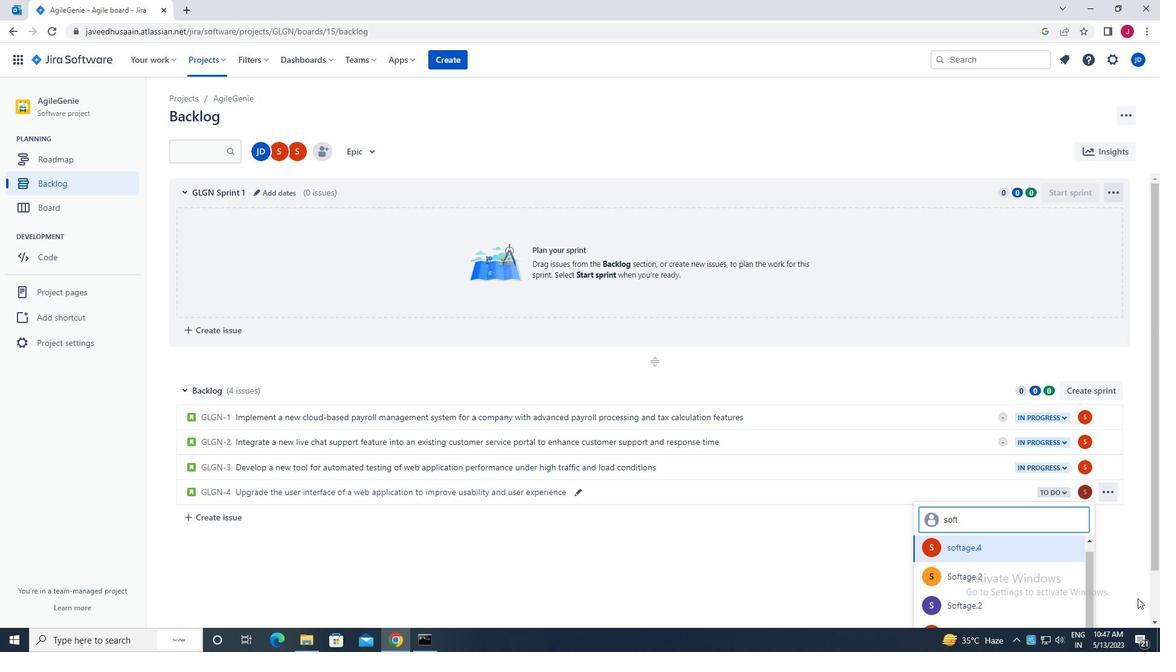 
Action: Mouse scrolled (1137, 592) with delta (0, 0)
Screenshot: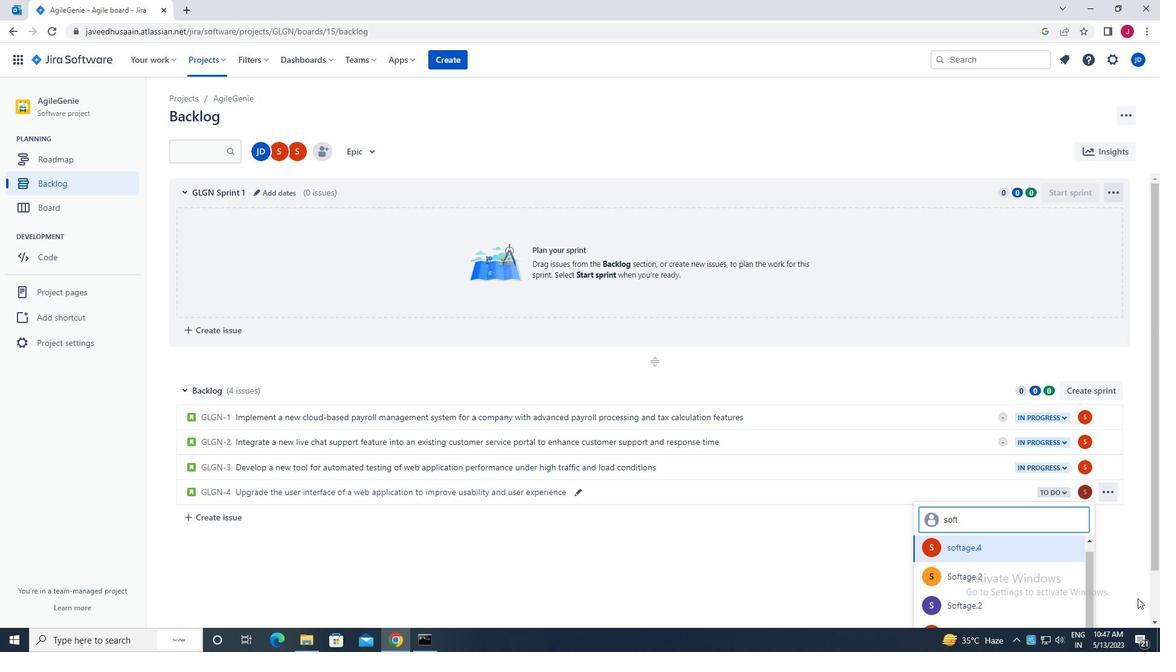 
Action: Mouse scrolled (1137, 592) with delta (0, 0)
Screenshot: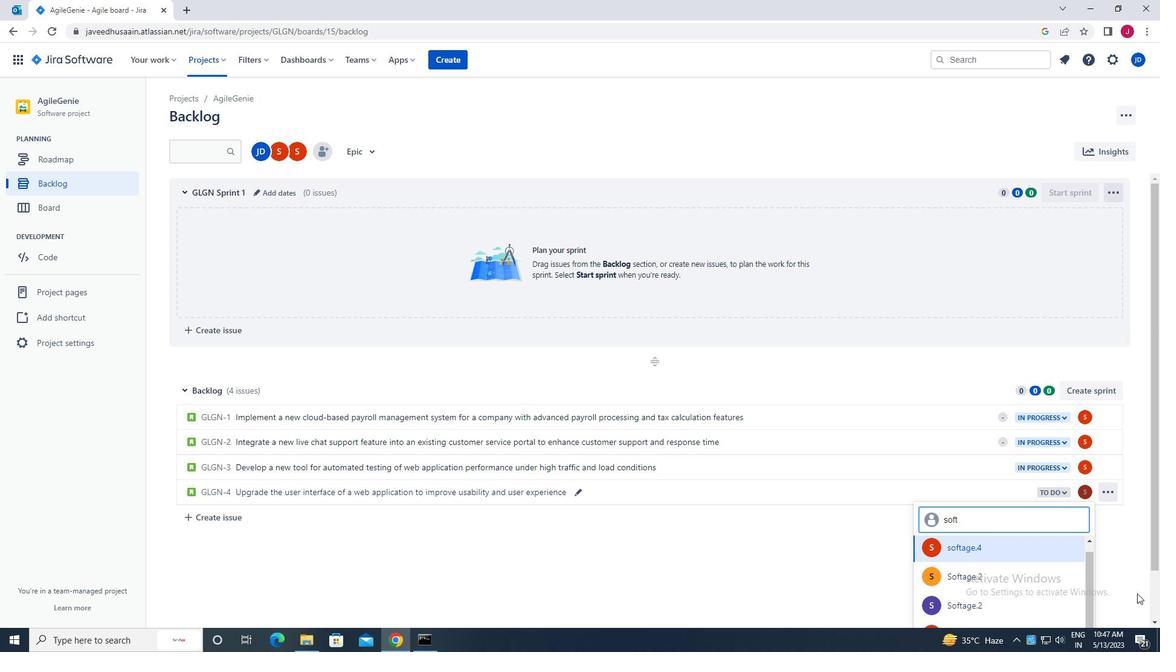 
Action: Mouse scrolled (1137, 592) with delta (0, 0)
Screenshot: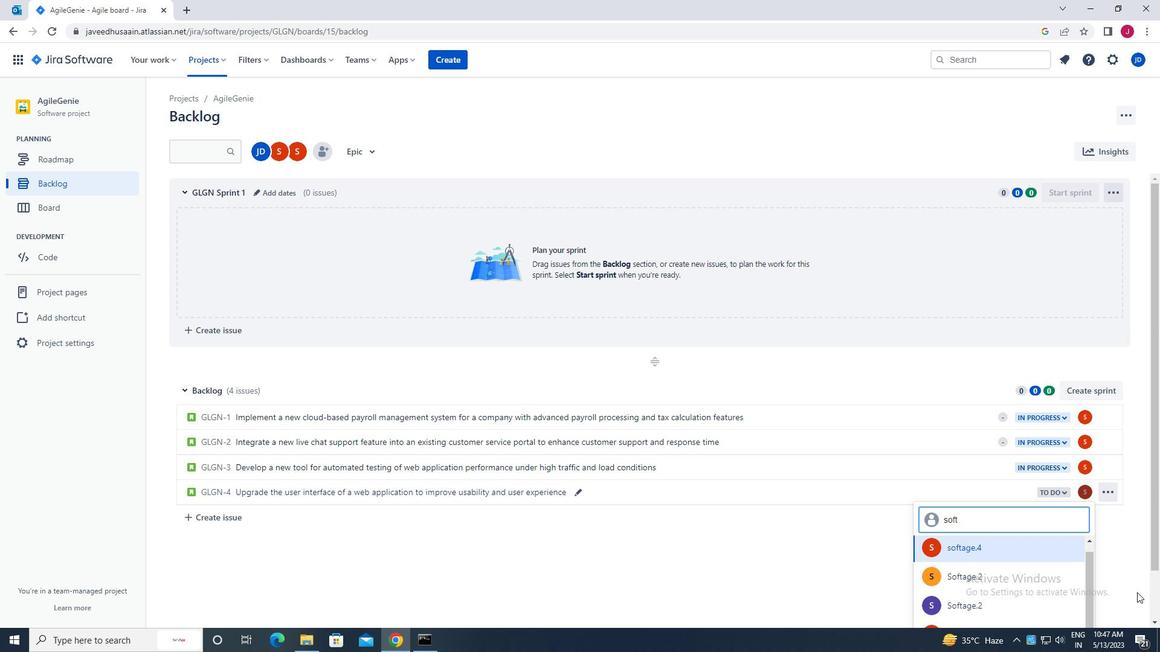 
Action: Mouse moved to (978, 582)
Screenshot: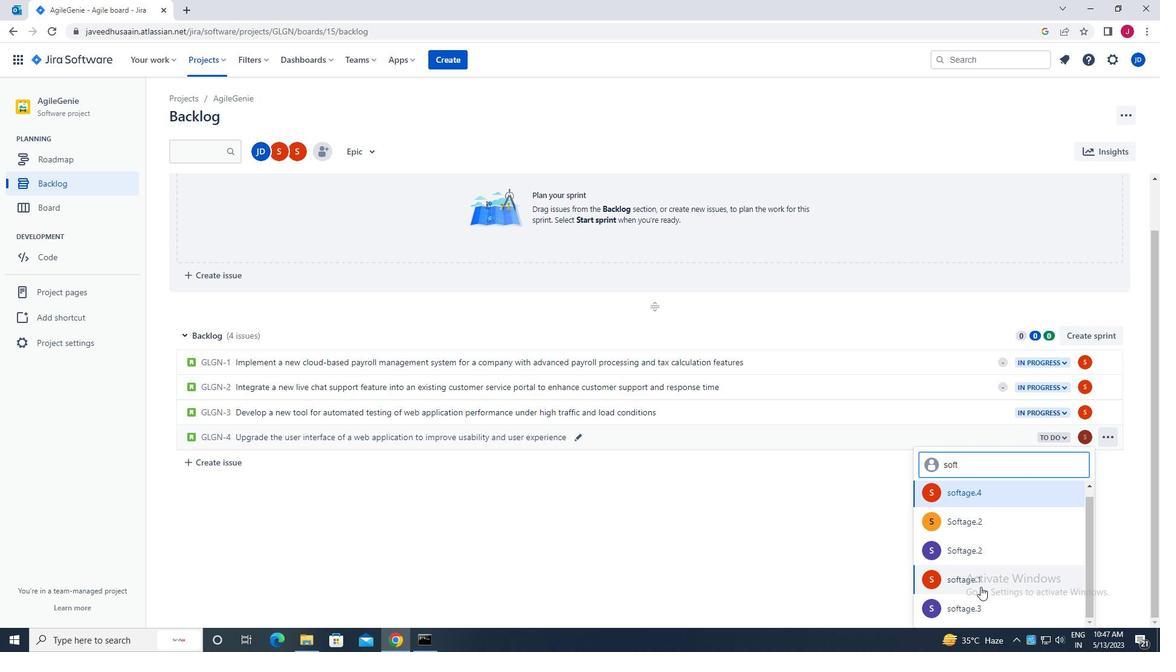 
Action: Mouse pressed left at (978, 582)
Screenshot: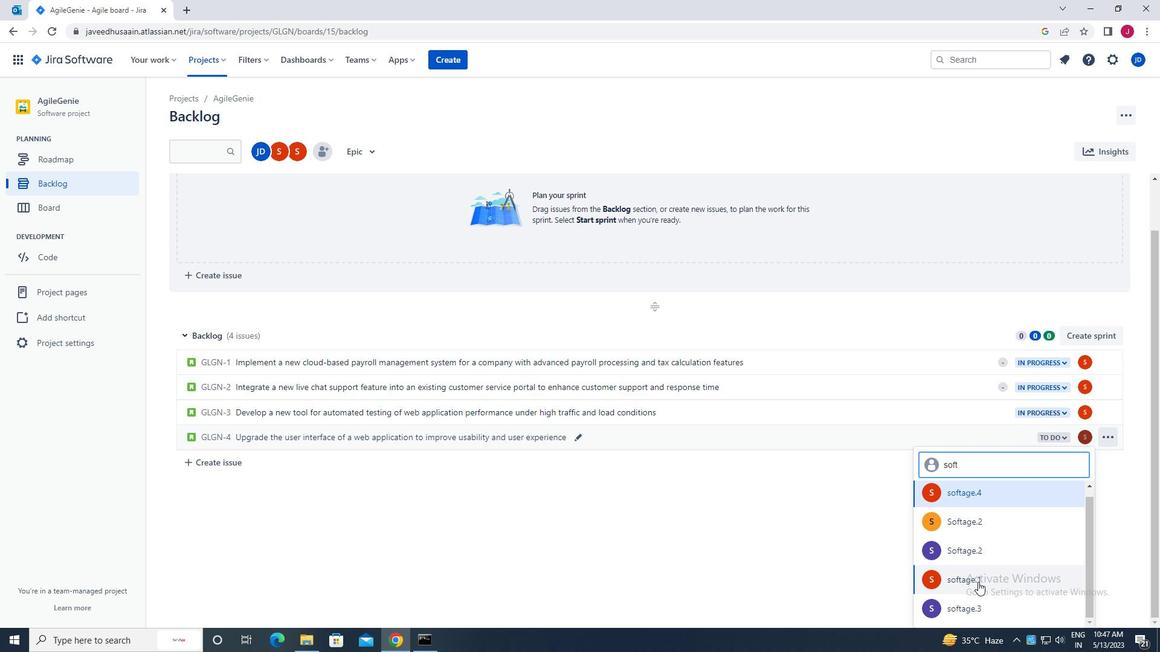 
Action: Mouse moved to (1044, 488)
Screenshot: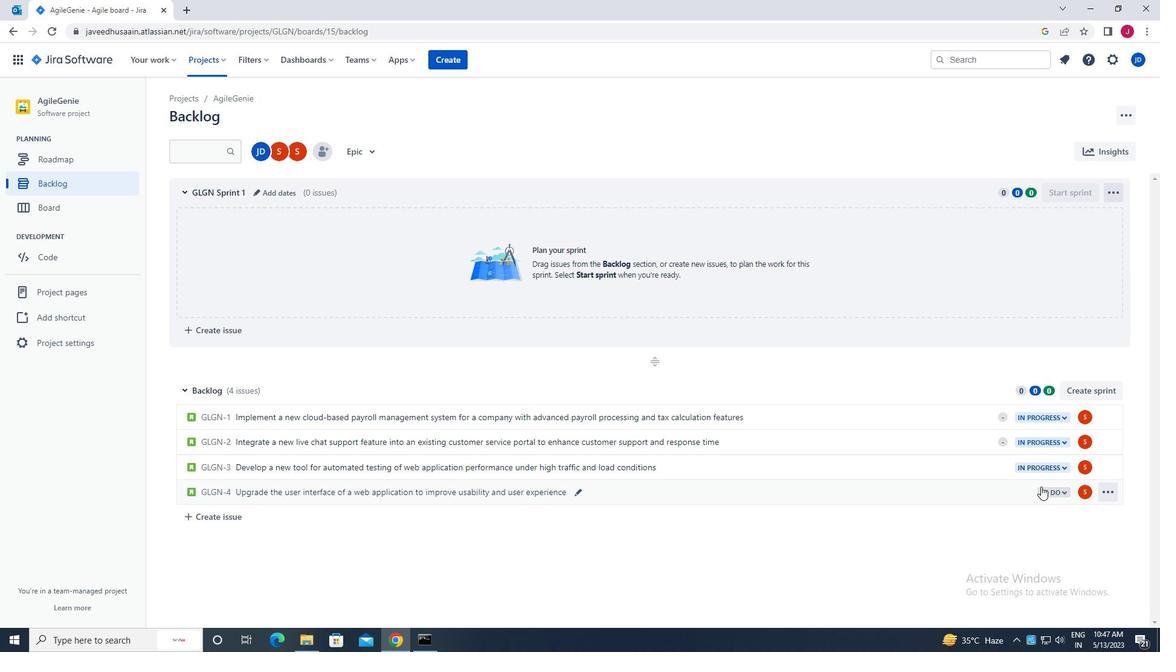 
Action: Mouse pressed left at (1044, 488)
Screenshot: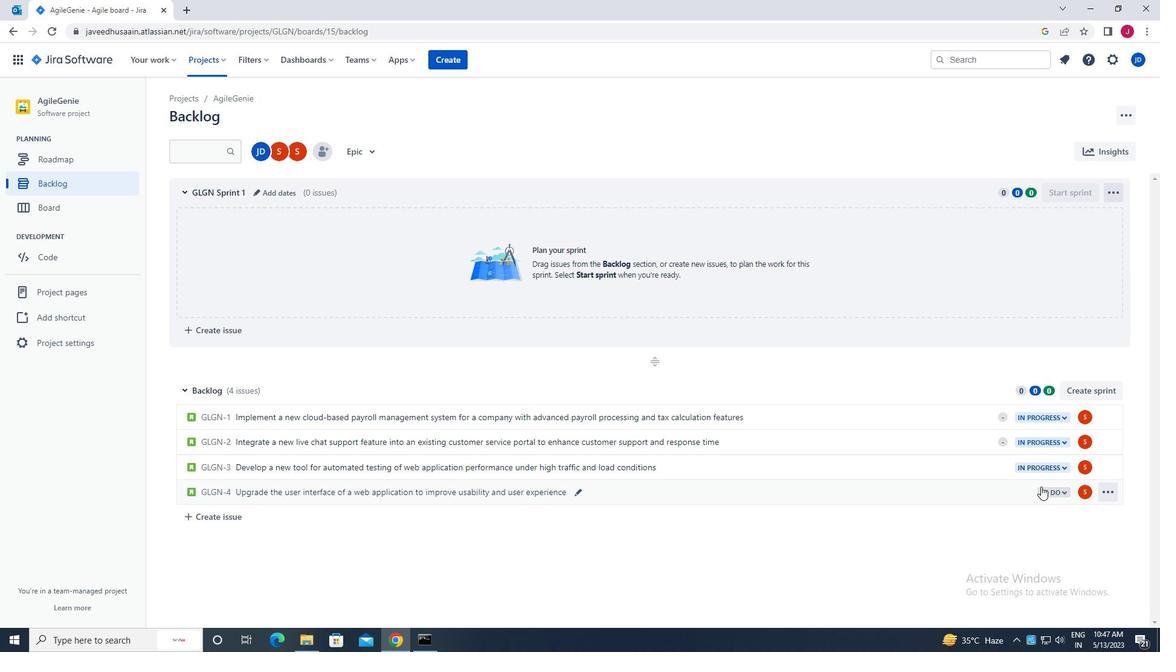 
Action: Mouse moved to (964, 518)
Screenshot: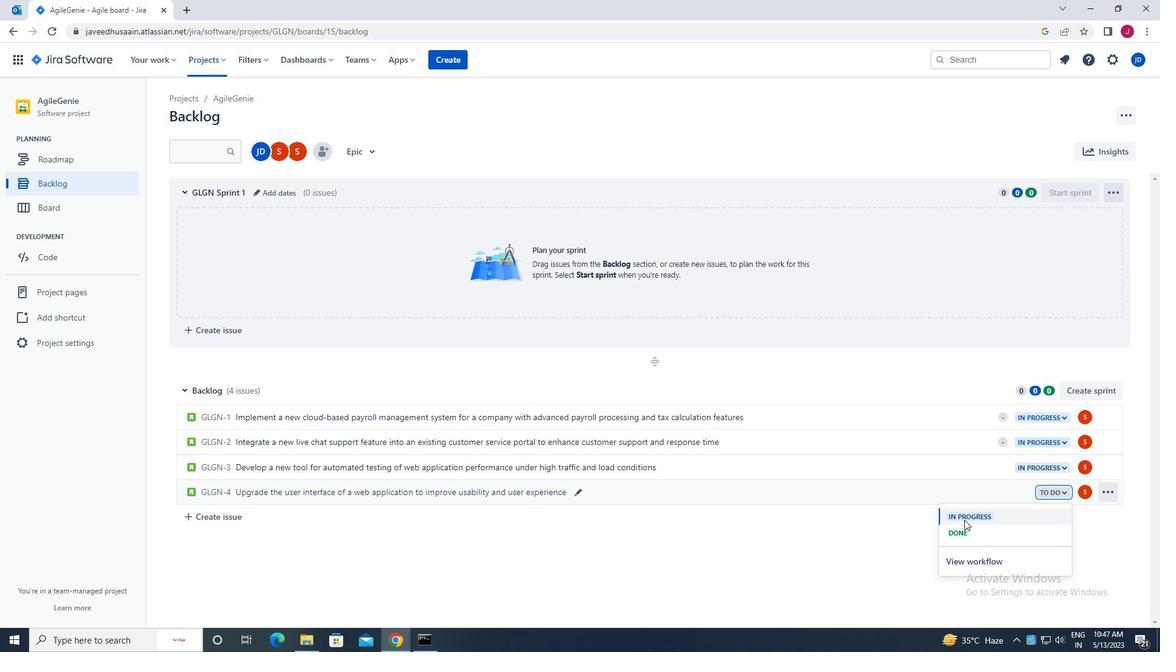 
Action: Mouse pressed left at (964, 518)
Screenshot: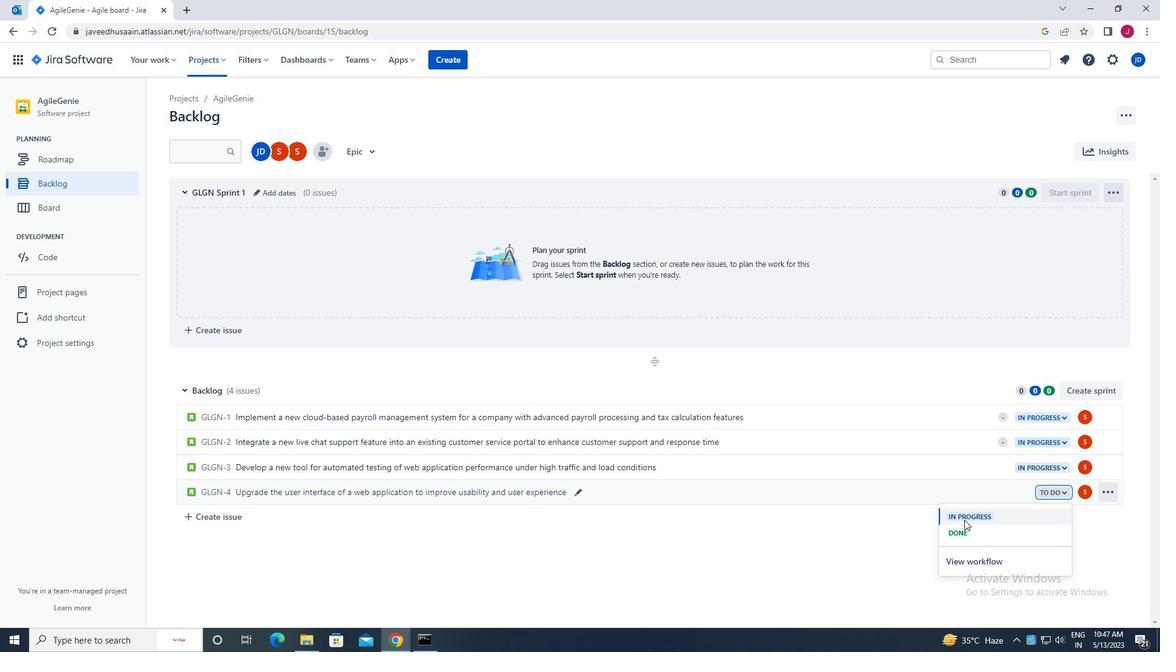 
Action: Mouse moved to (964, 518)
Screenshot: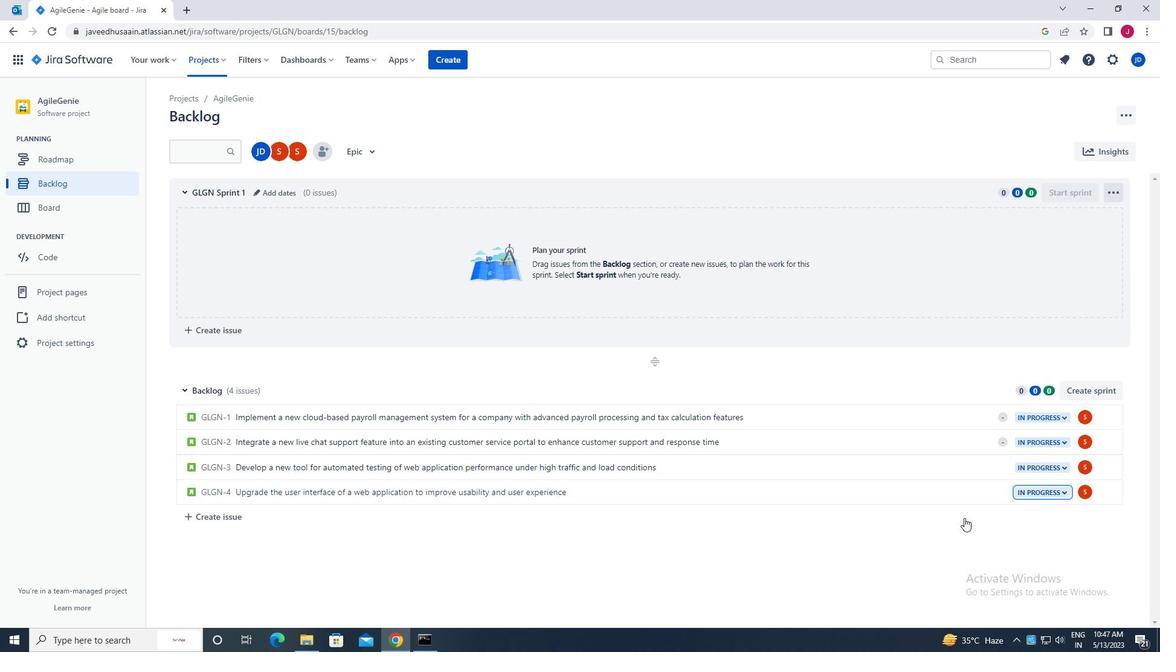 
